 Task: Find a one-way flight from Omaha to Indianapolis for 9 passengers in economy class on August 5th. Use Frontier Airlines, allow 2 carry-on bags, and set a price limit of ₹120,000. Adjust the departure time to between 5:00 AM and 12:00 AM.
Action: Mouse moved to (310, 131)
Screenshot: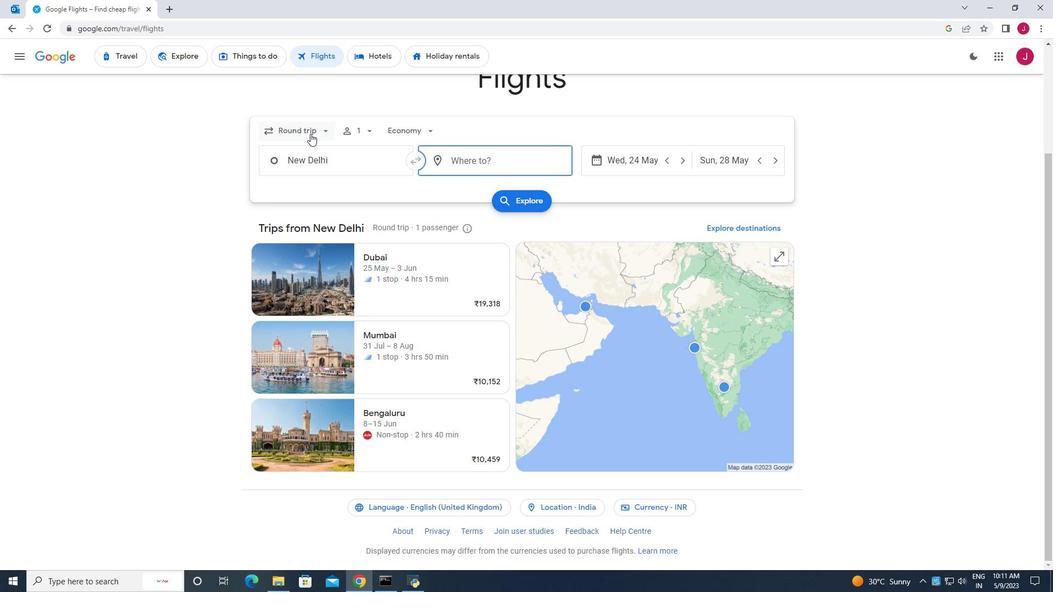 
Action: Mouse pressed left at (310, 131)
Screenshot: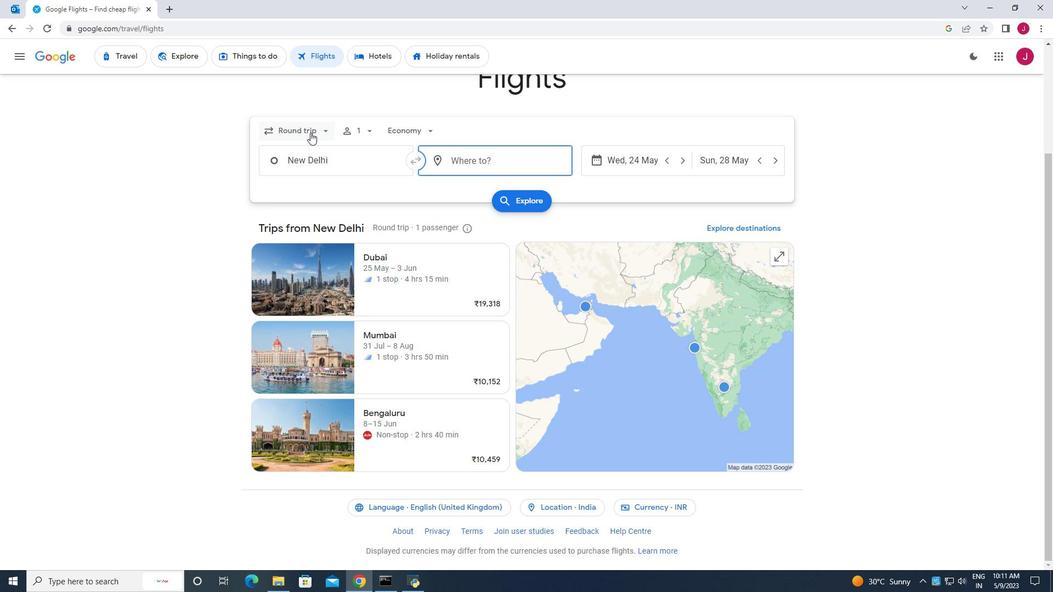 
Action: Mouse moved to (313, 179)
Screenshot: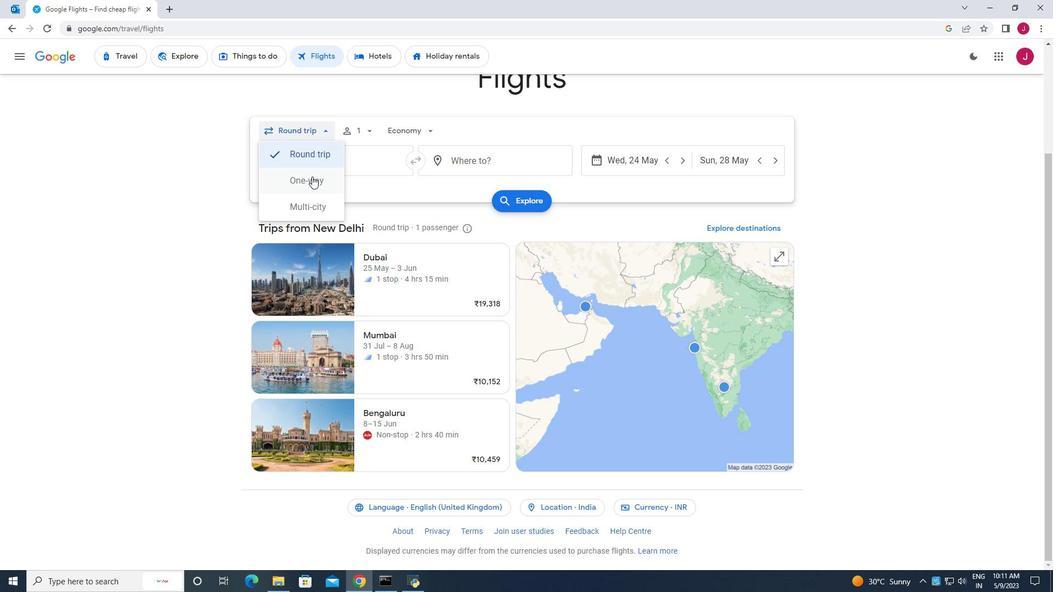 
Action: Mouse pressed left at (313, 179)
Screenshot: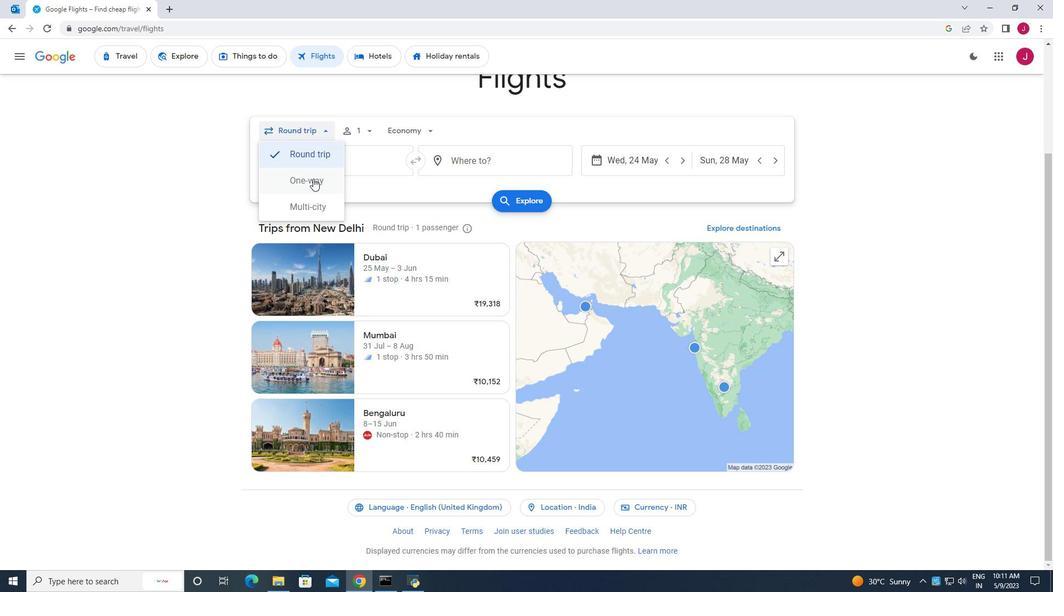
Action: Mouse moved to (362, 132)
Screenshot: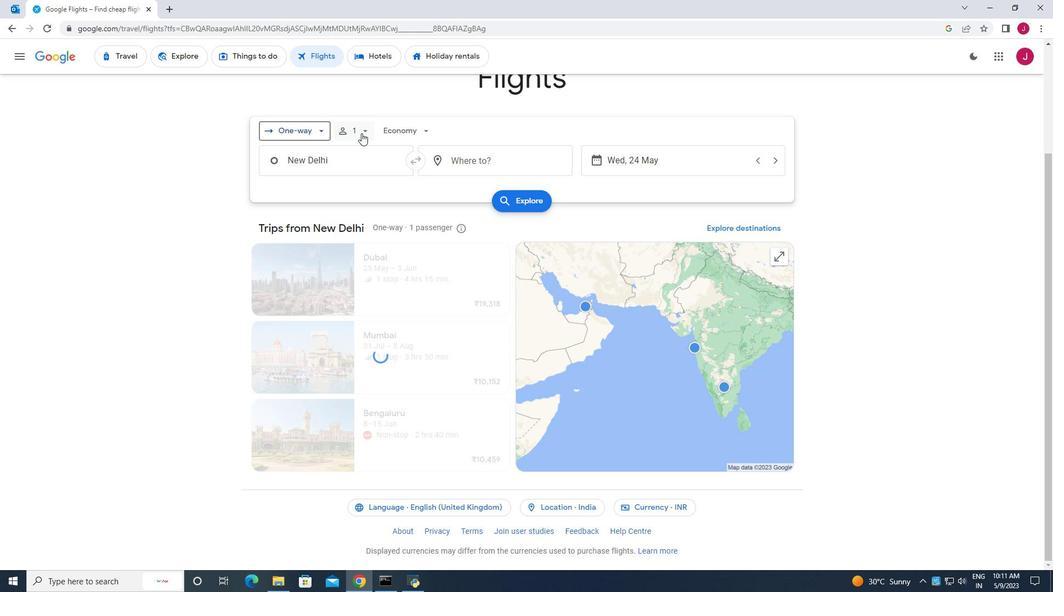 
Action: Mouse pressed left at (362, 132)
Screenshot: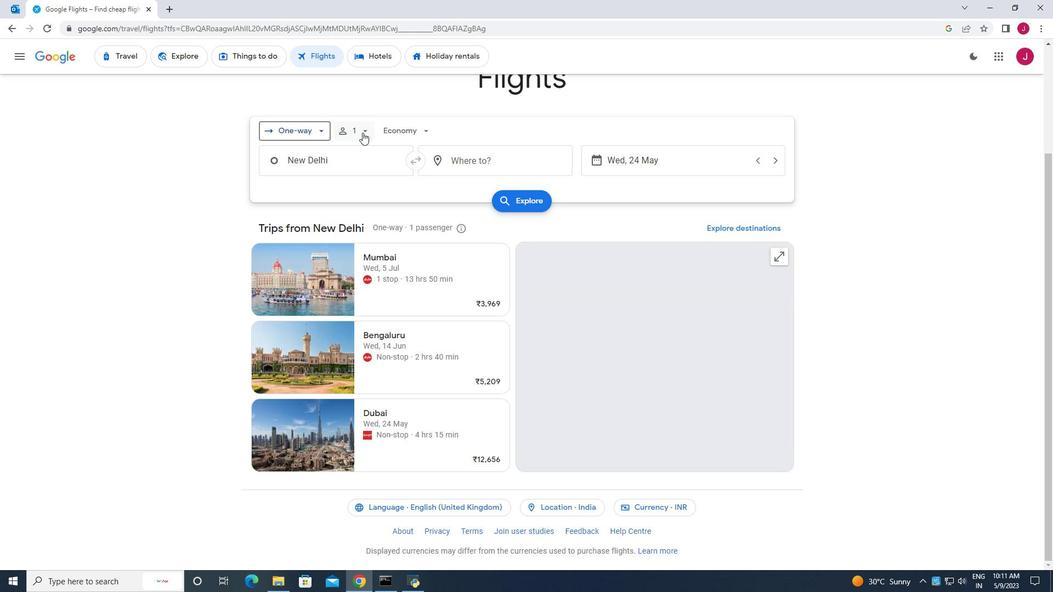 
Action: Mouse moved to (445, 160)
Screenshot: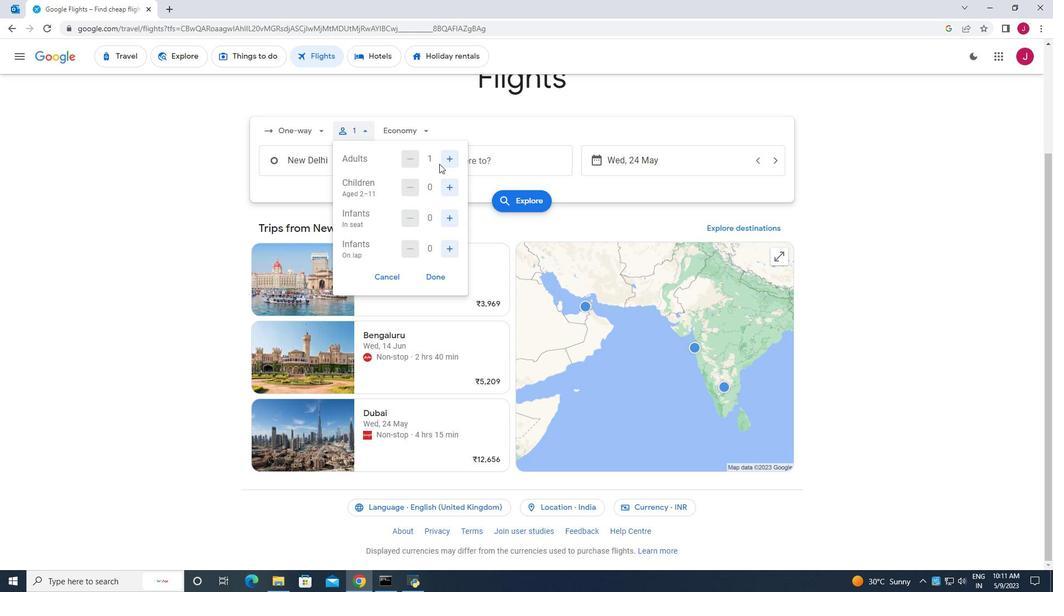 
Action: Mouse pressed left at (445, 160)
Screenshot: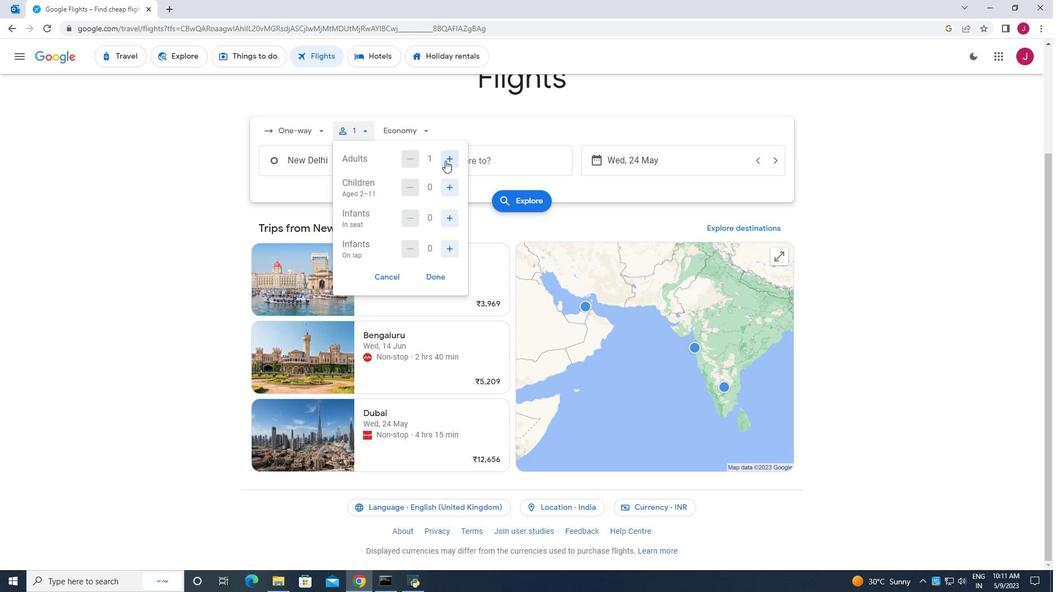 
Action: Mouse moved to (445, 160)
Screenshot: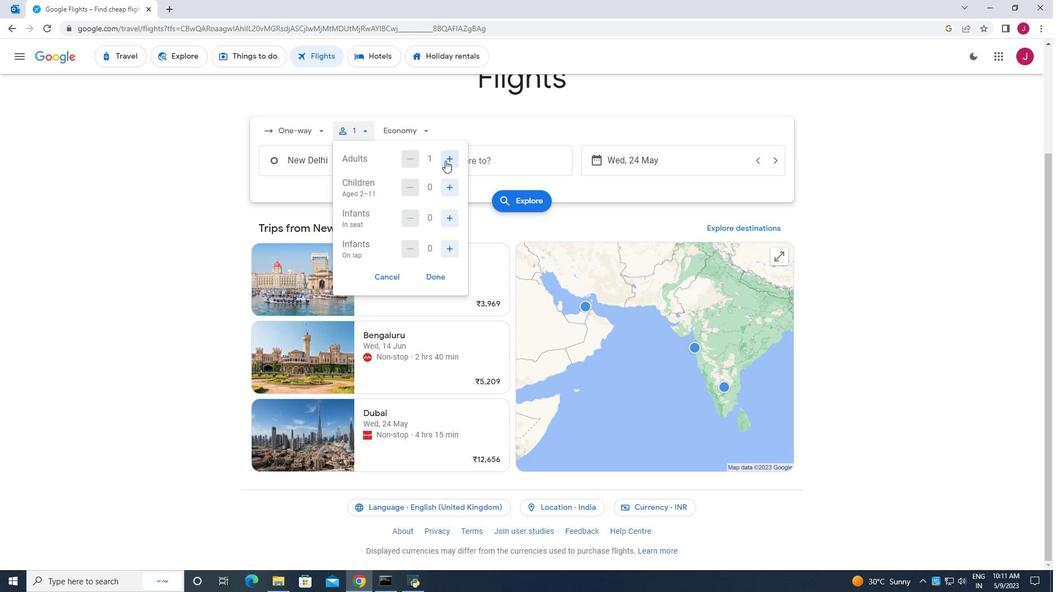 
Action: Mouse pressed left at (445, 160)
Screenshot: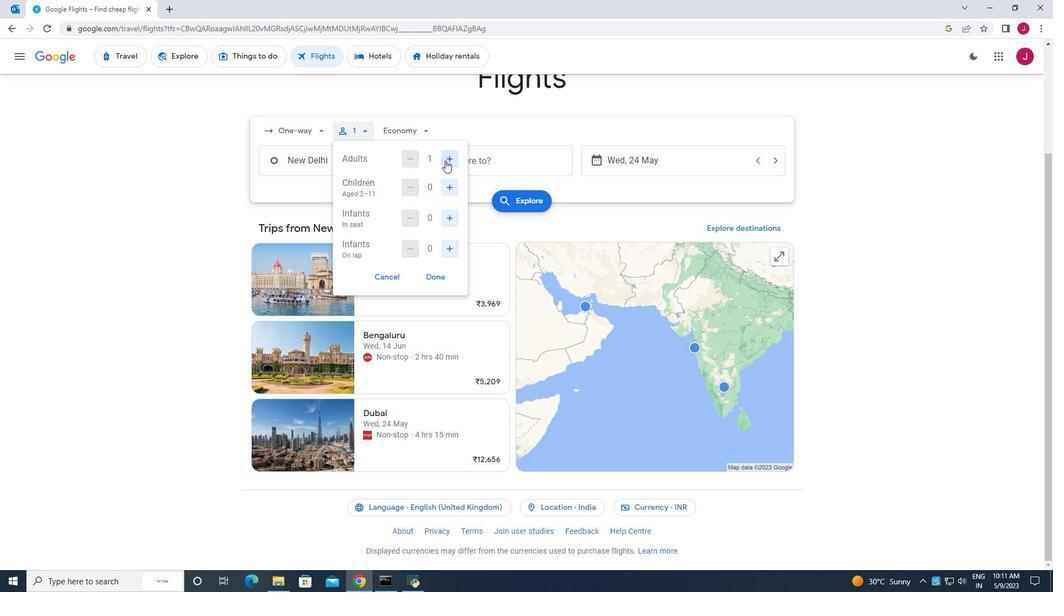 
Action: Mouse pressed left at (445, 160)
Screenshot: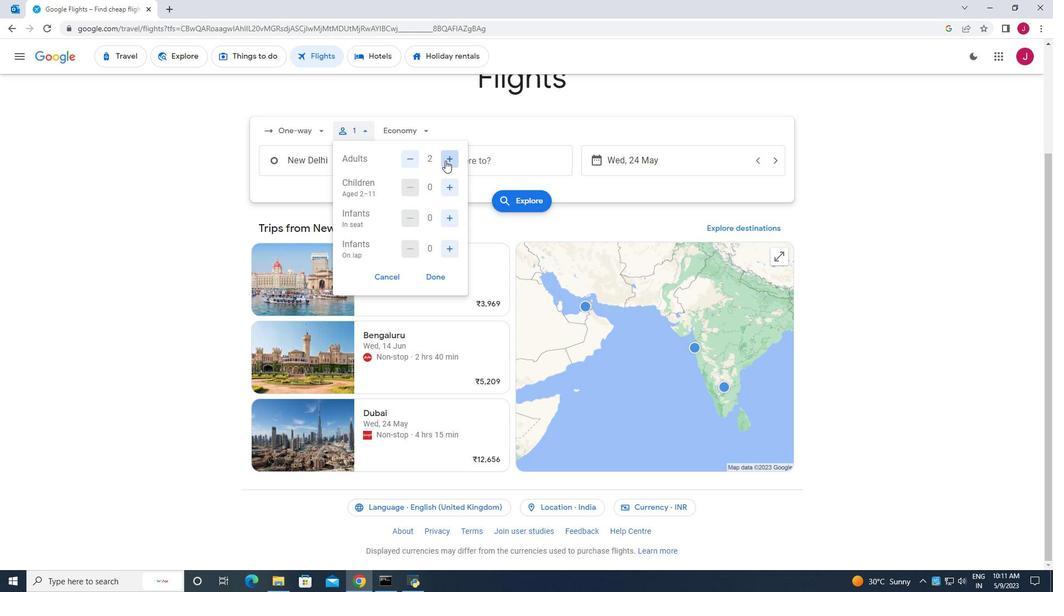 
Action: Mouse pressed left at (445, 160)
Screenshot: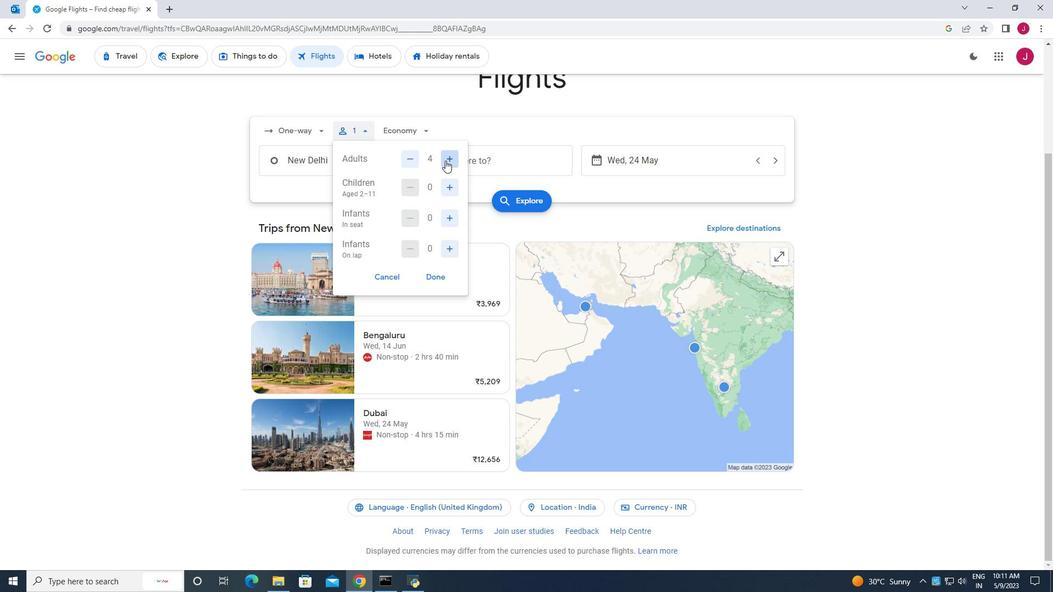 
Action: Mouse moved to (450, 188)
Screenshot: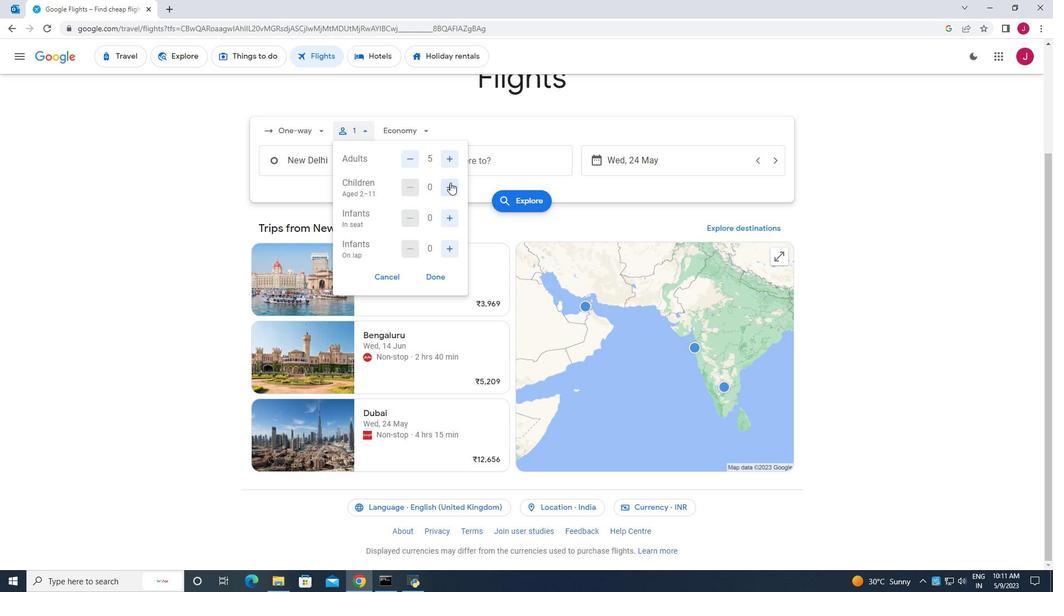 
Action: Mouse pressed left at (450, 188)
Screenshot: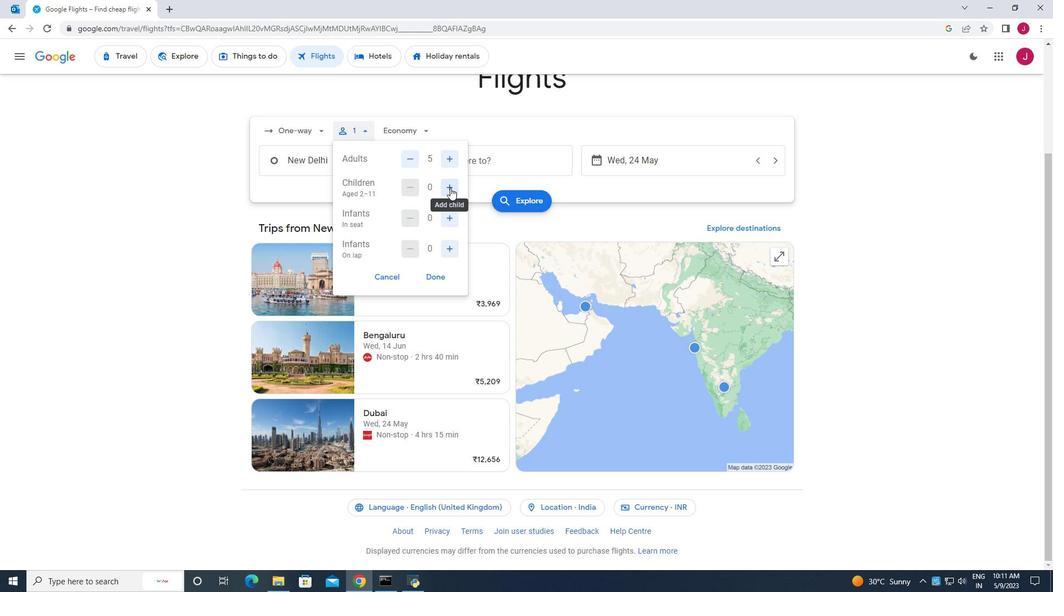 
Action: Mouse pressed left at (450, 188)
Screenshot: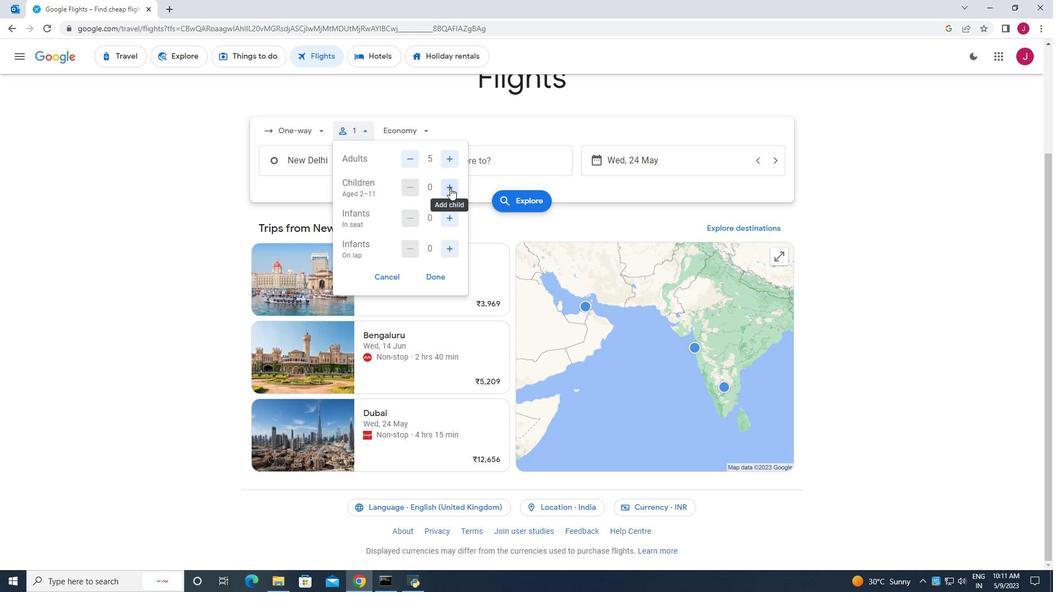
Action: Mouse moved to (447, 215)
Screenshot: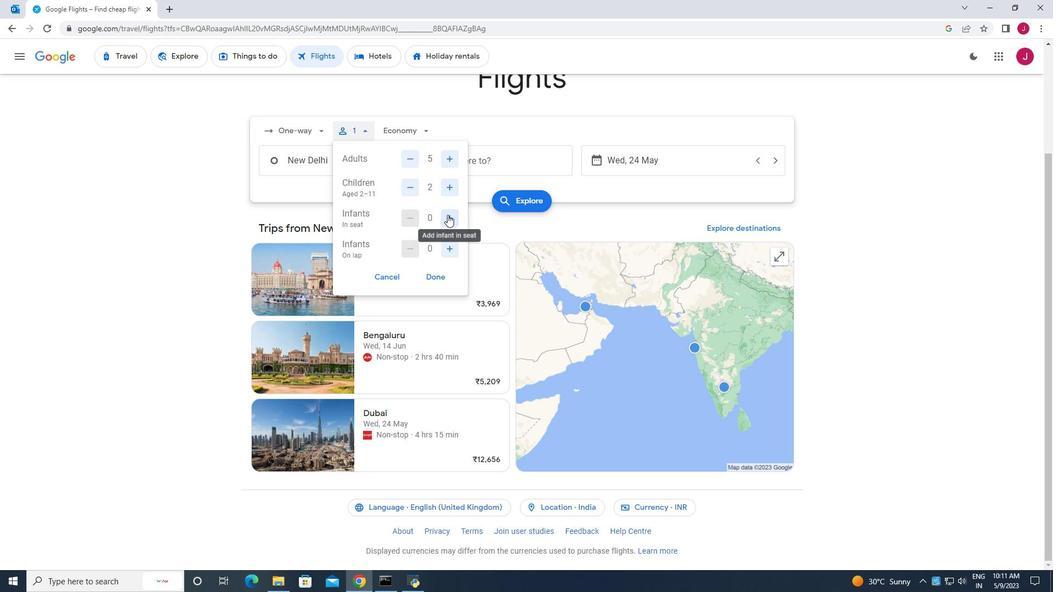 
Action: Mouse pressed left at (447, 215)
Screenshot: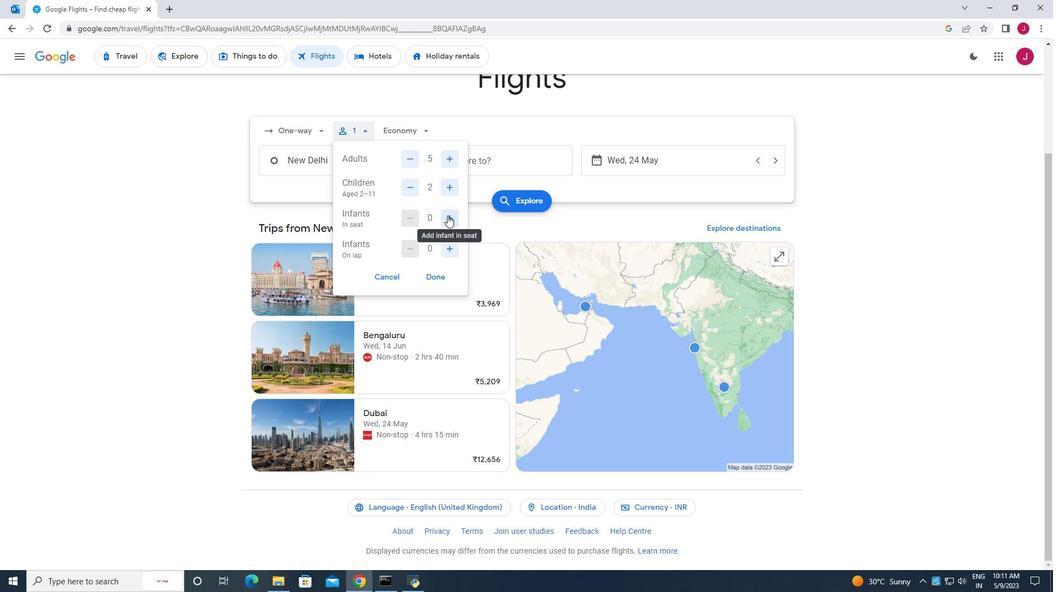 
Action: Mouse moved to (449, 245)
Screenshot: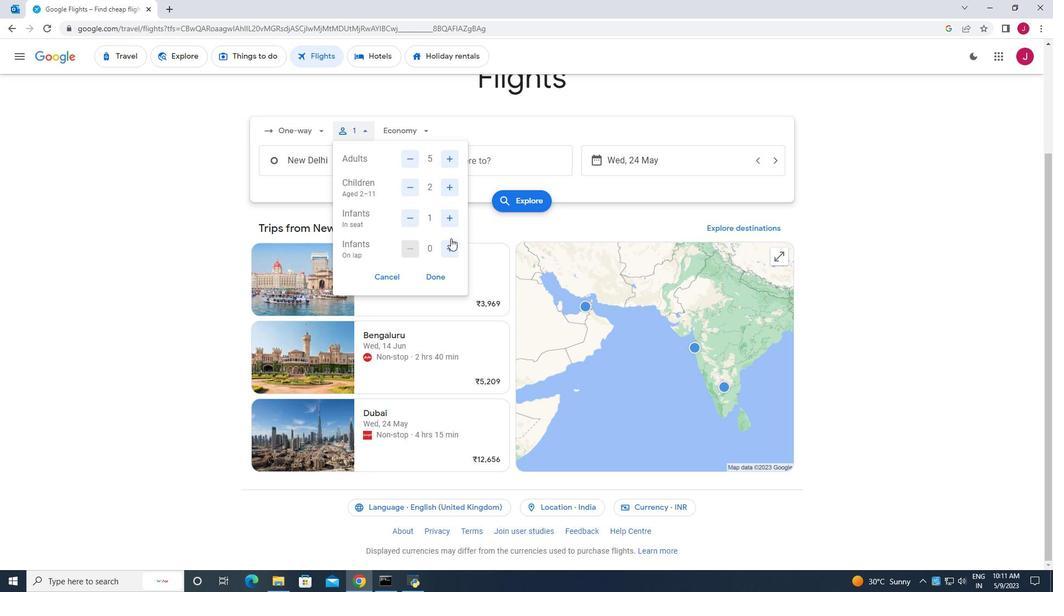
Action: Mouse pressed left at (449, 245)
Screenshot: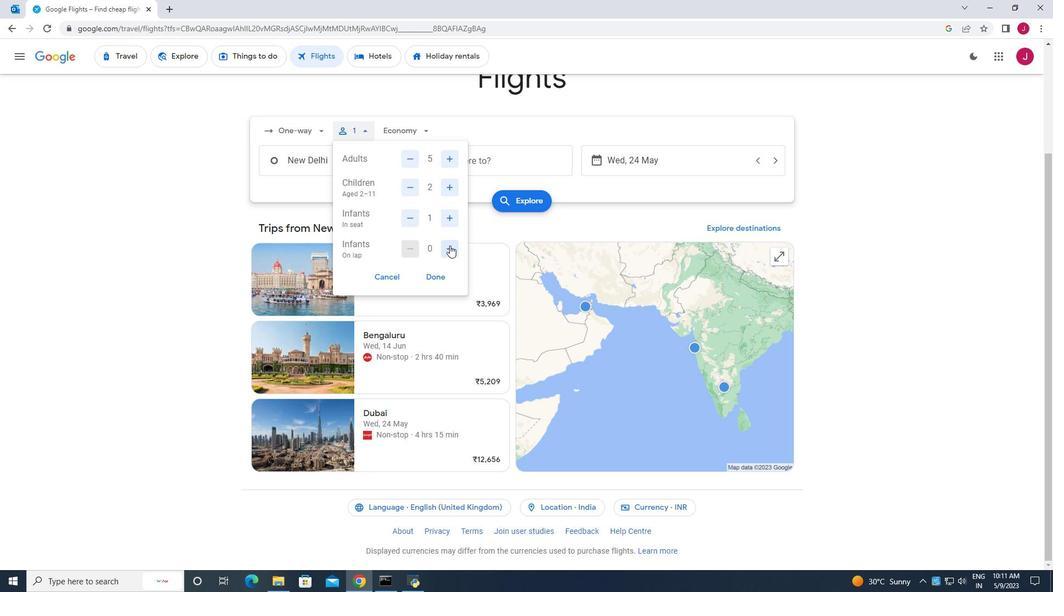 
Action: Mouse moved to (449, 245)
Screenshot: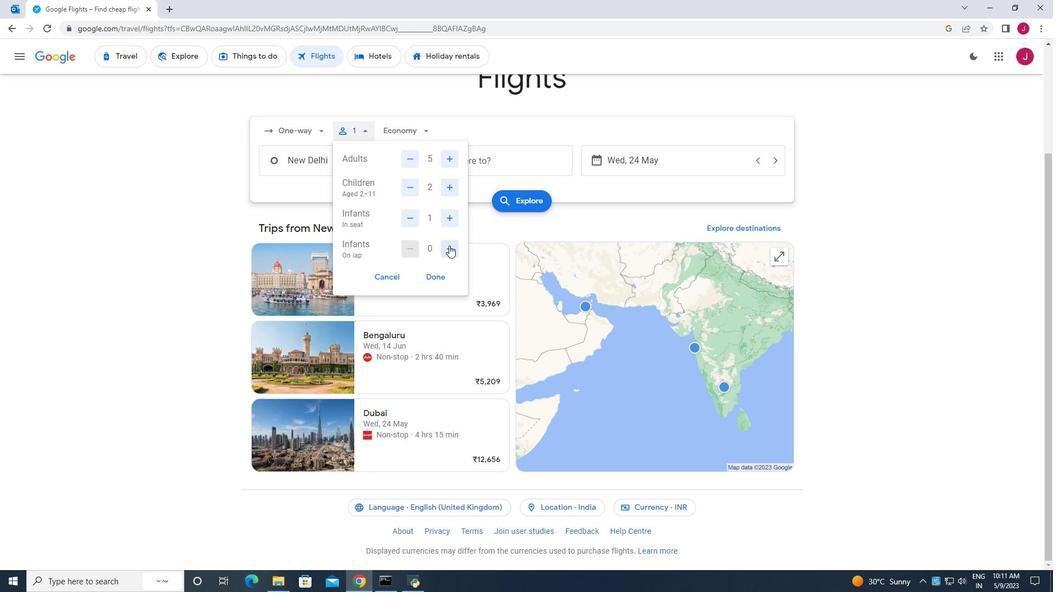 
Action: Mouse pressed left at (449, 245)
Screenshot: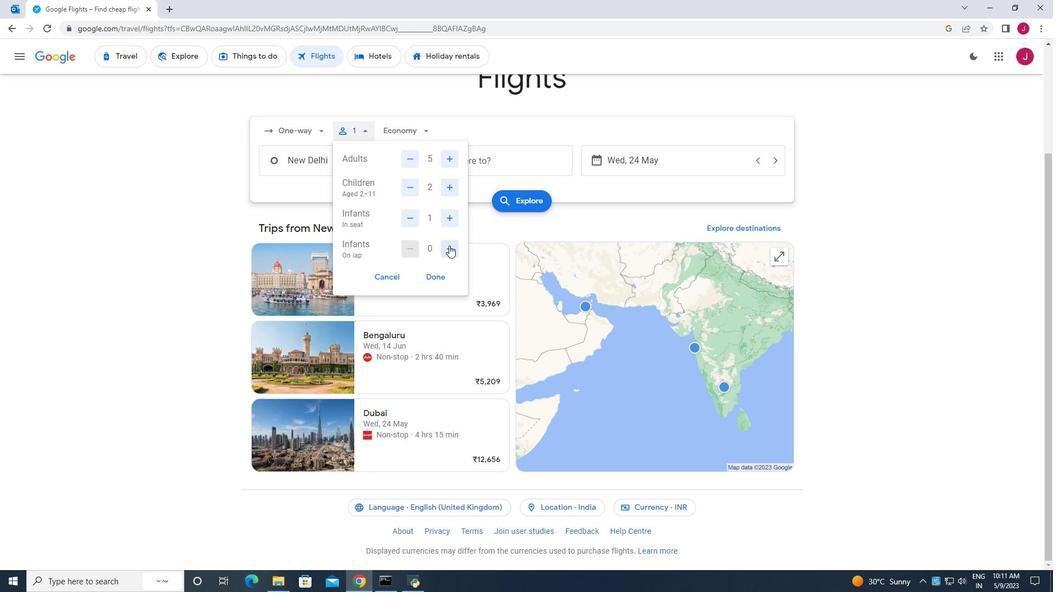 
Action: Mouse moved to (413, 247)
Screenshot: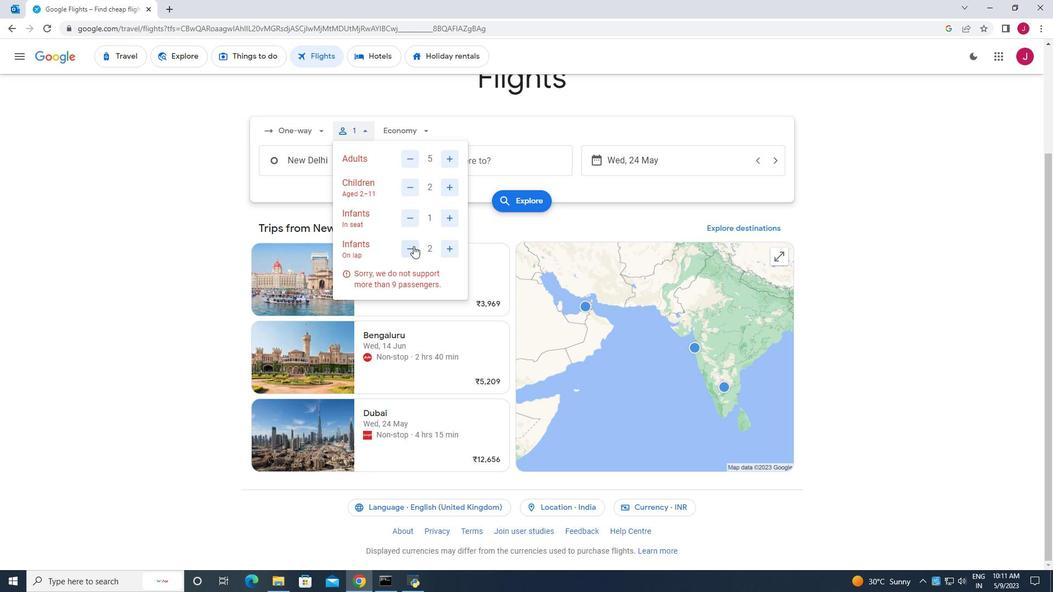 
Action: Mouse pressed left at (413, 247)
Screenshot: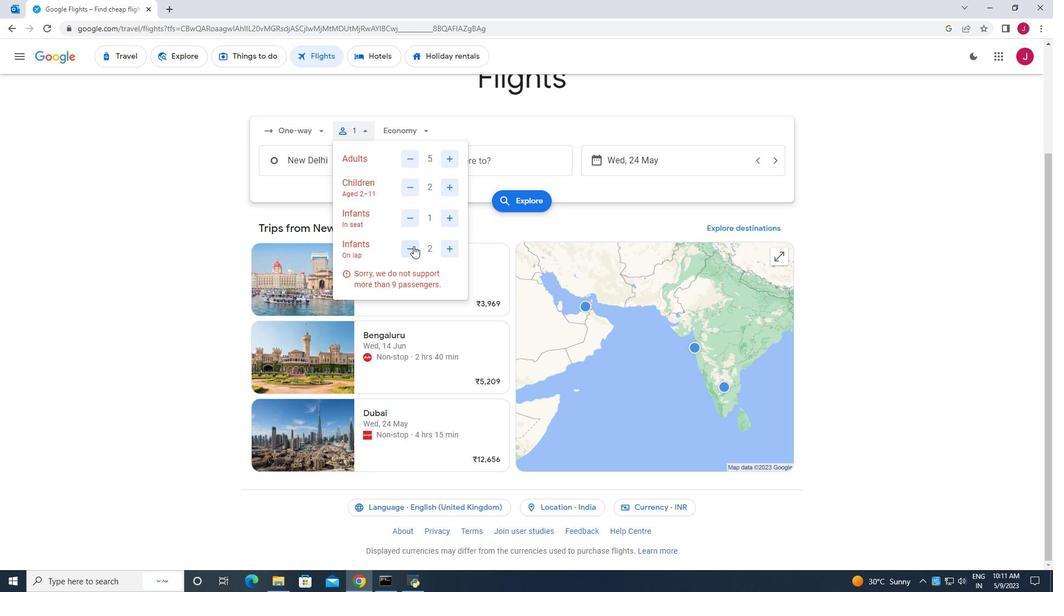 
Action: Mouse moved to (431, 275)
Screenshot: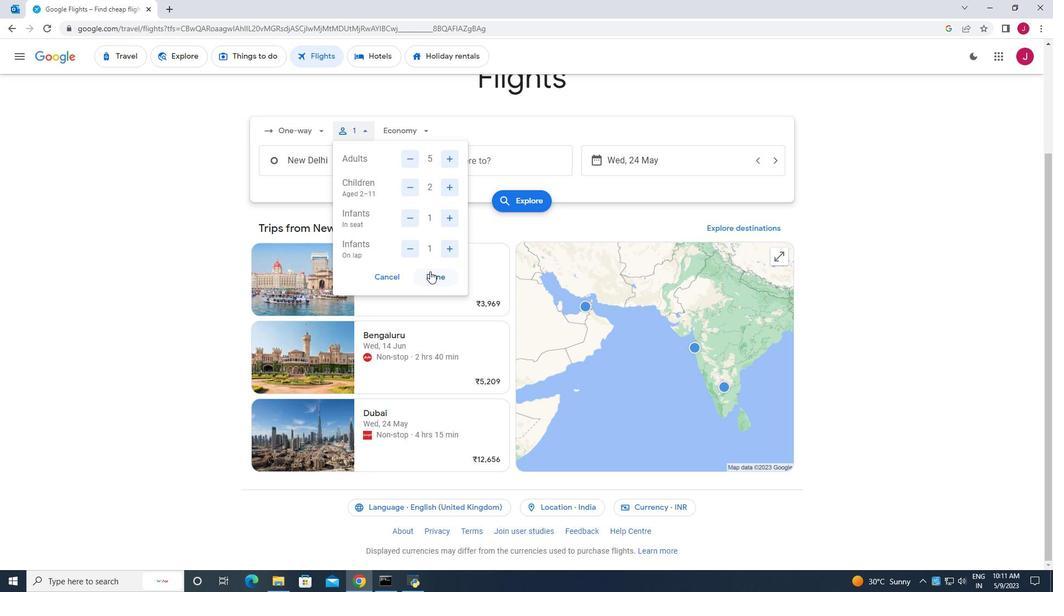 
Action: Mouse pressed left at (431, 275)
Screenshot: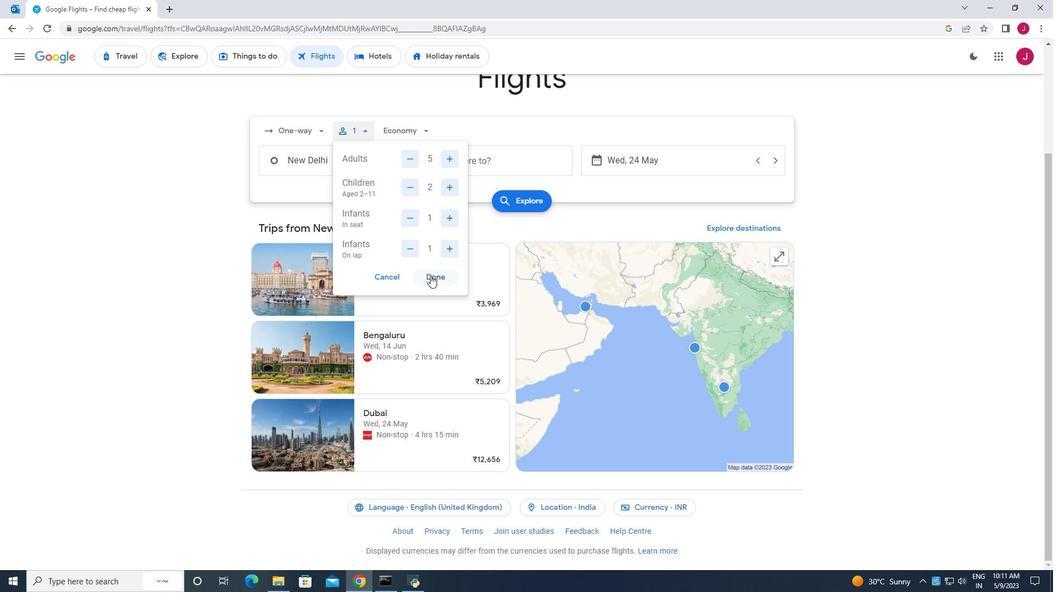 
Action: Mouse moved to (413, 127)
Screenshot: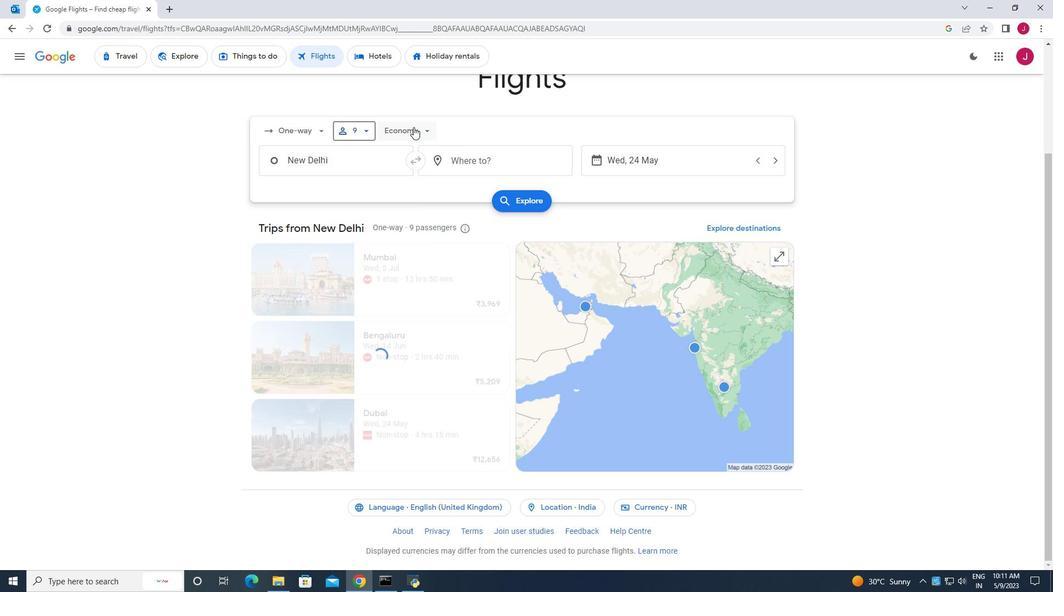 
Action: Mouse pressed left at (413, 127)
Screenshot: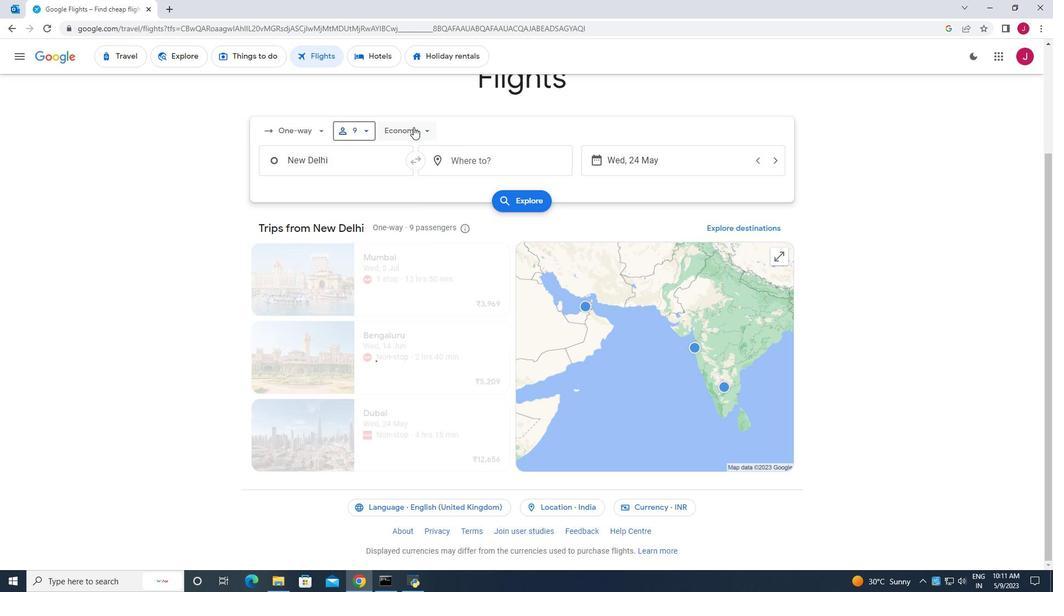 
Action: Mouse moved to (431, 153)
Screenshot: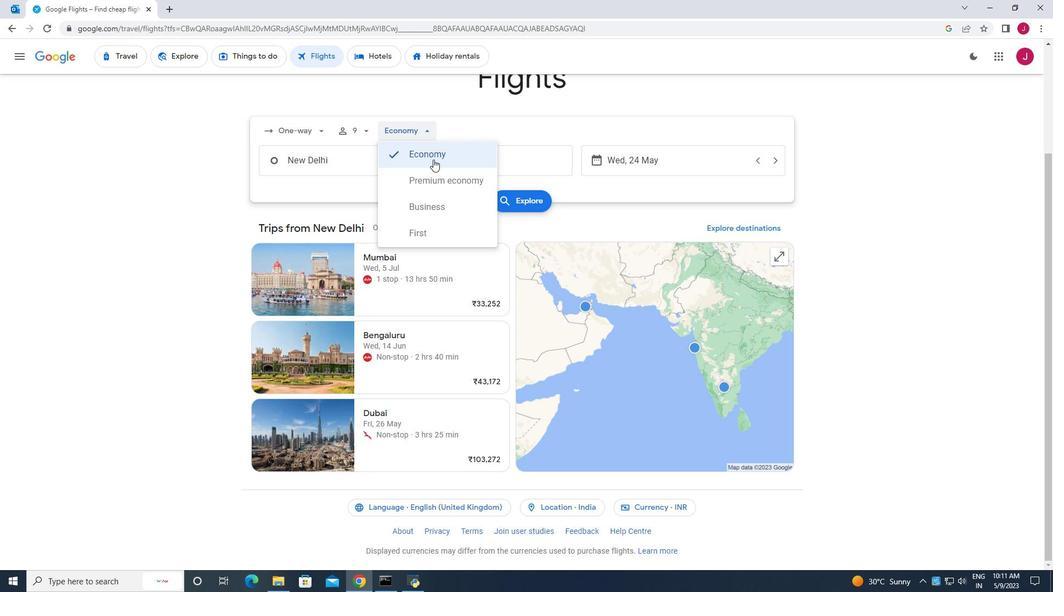 
Action: Mouse pressed left at (431, 153)
Screenshot: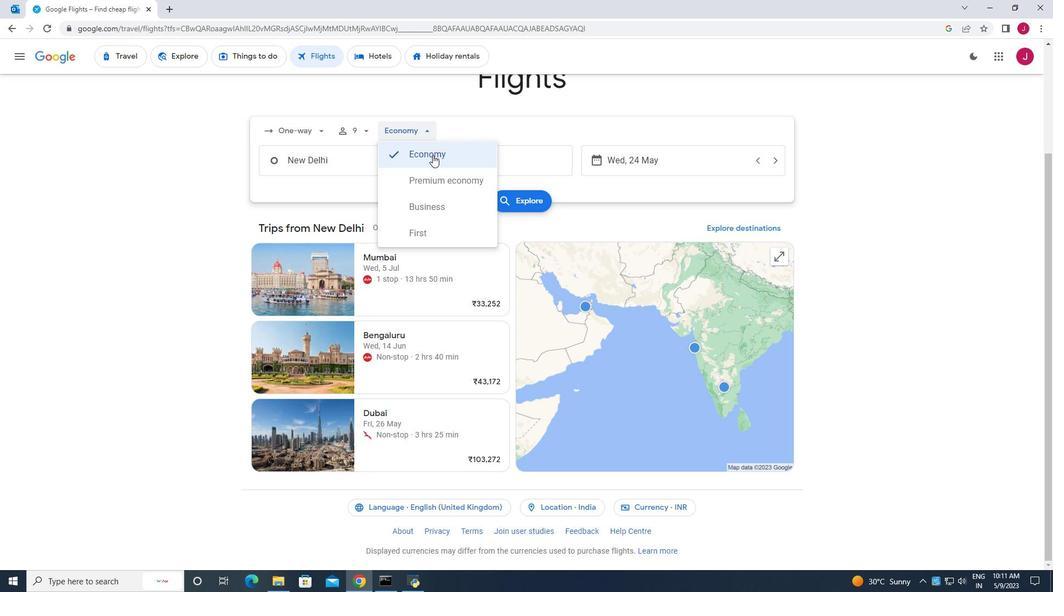 
Action: Mouse moved to (369, 166)
Screenshot: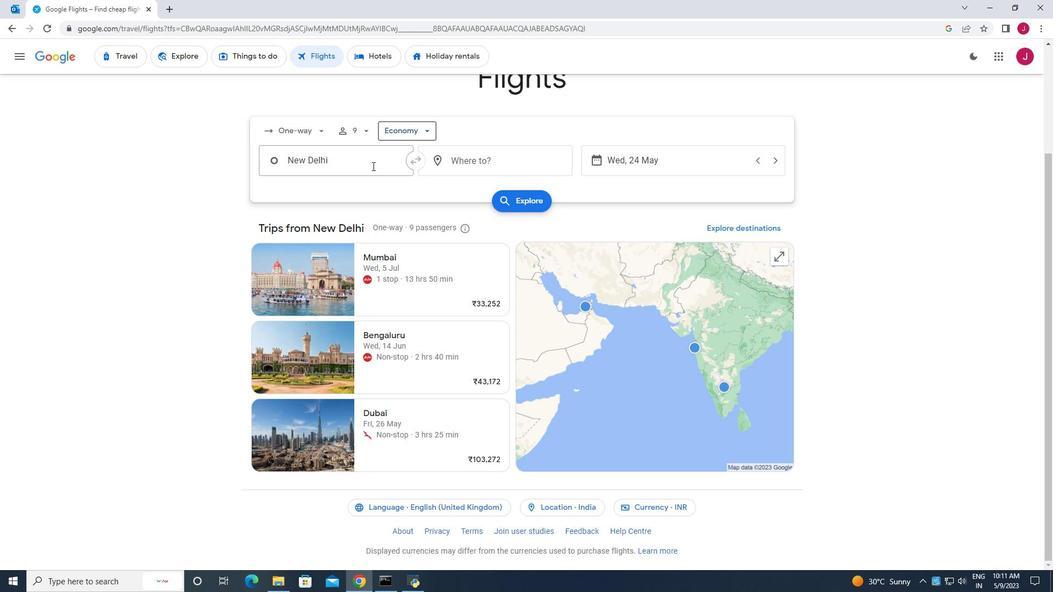 
Action: Mouse pressed left at (369, 166)
Screenshot: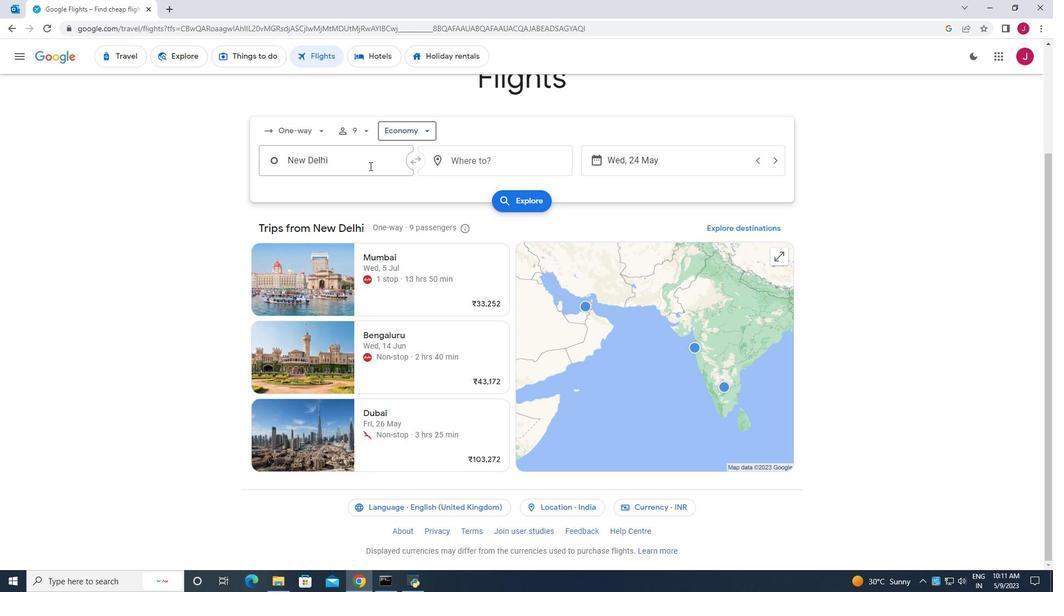 
Action: Key pressed omaha
Screenshot: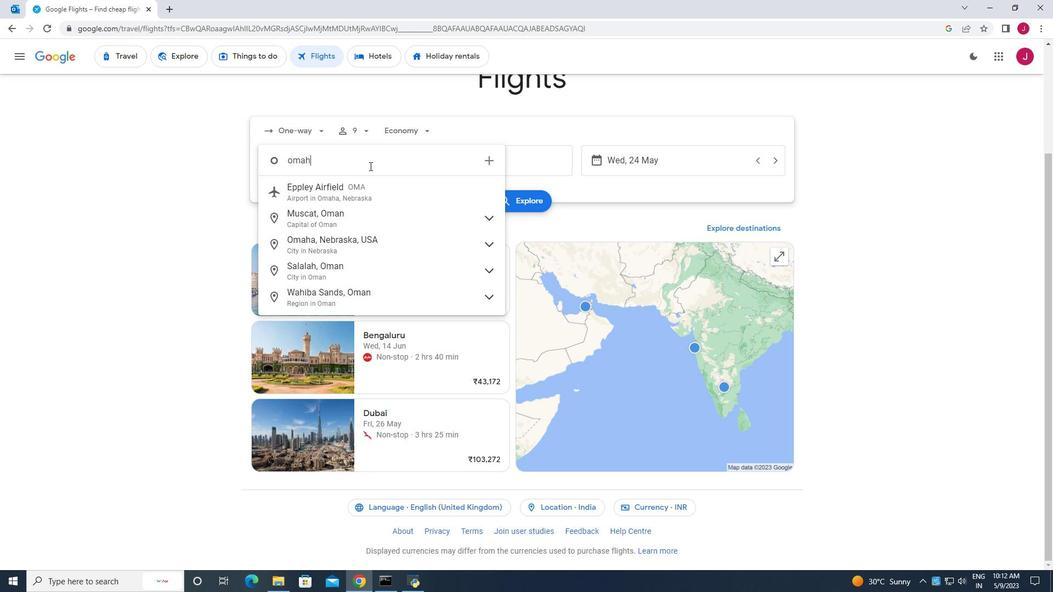 
Action: Mouse moved to (357, 217)
Screenshot: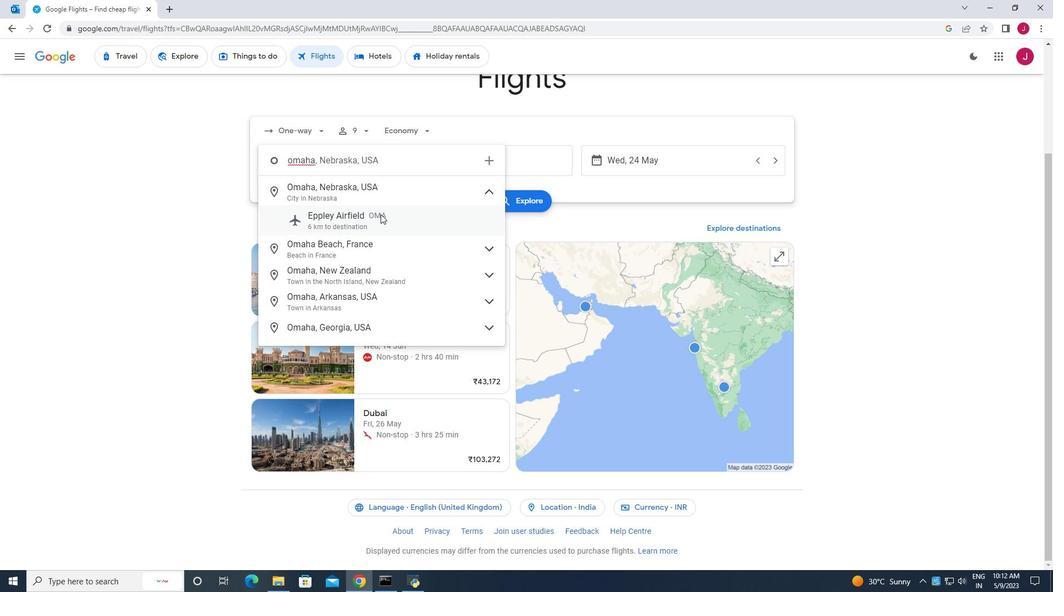 
Action: Mouse pressed left at (357, 217)
Screenshot: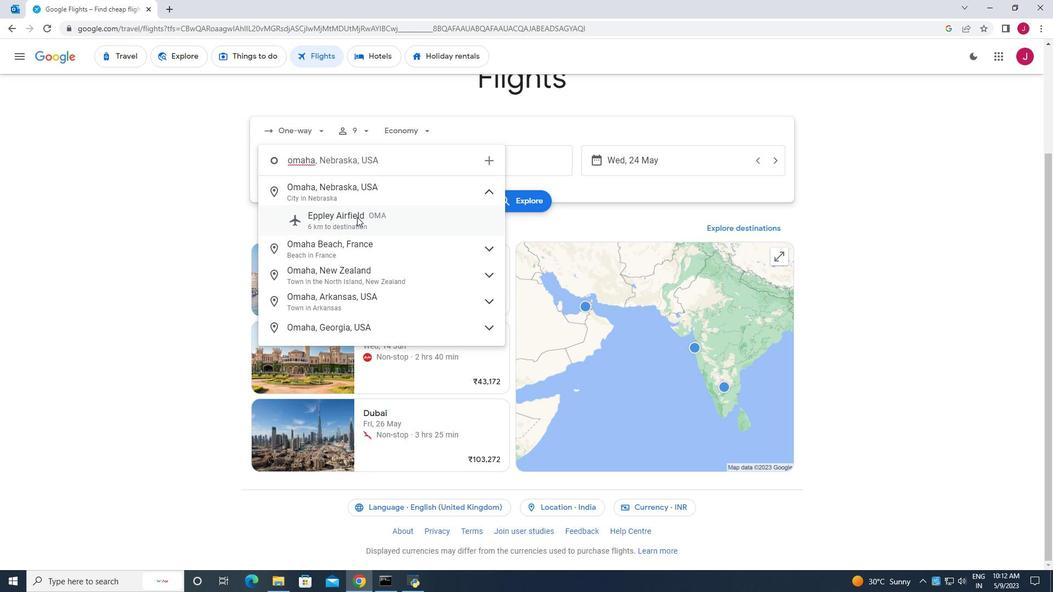 
Action: Mouse moved to (474, 161)
Screenshot: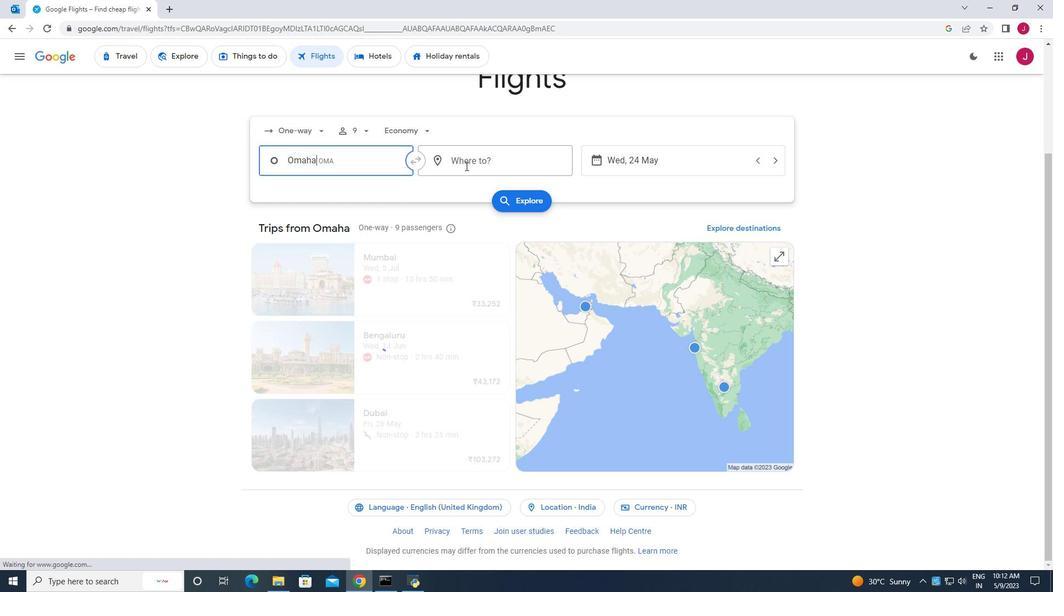 
Action: Mouse pressed left at (474, 161)
Screenshot: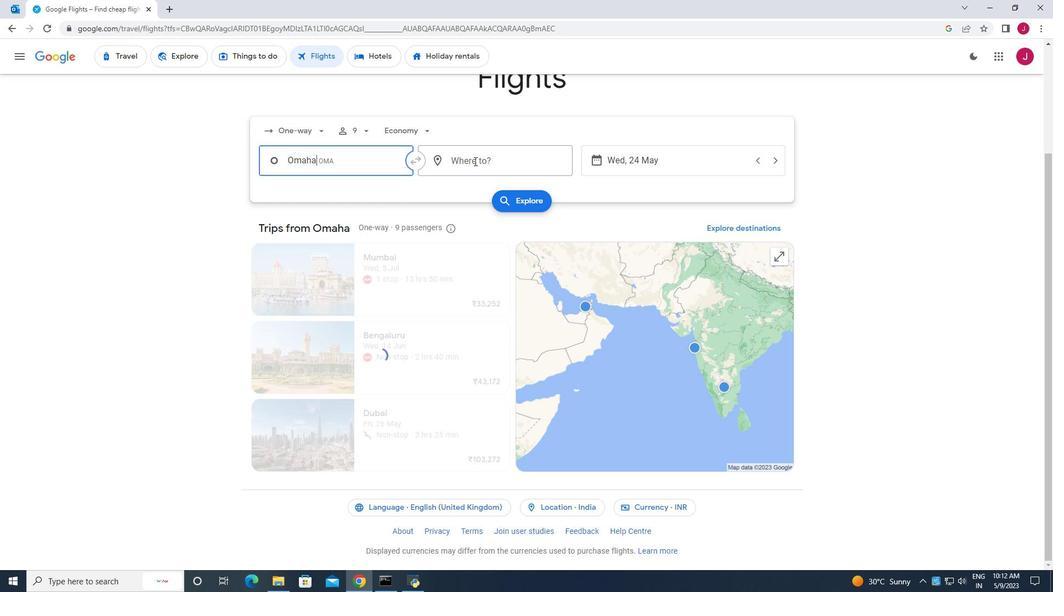 
Action: Mouse moved to (471, 161)
Screenshot: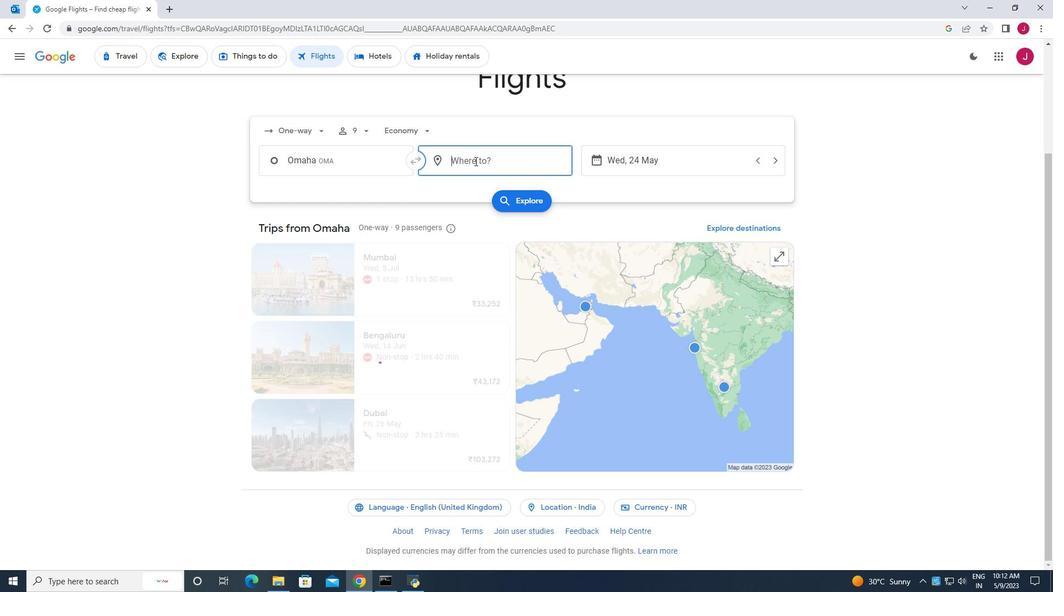 
Action: Key pressed indianapo
Screenshot: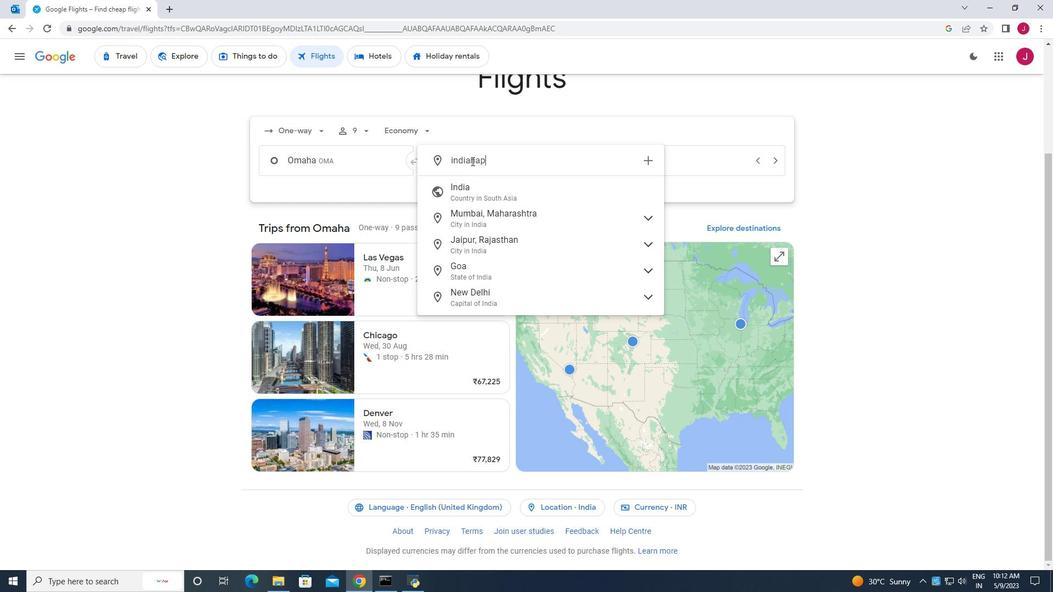 
Action: Mouse moved to (488, 189)
Screenshot: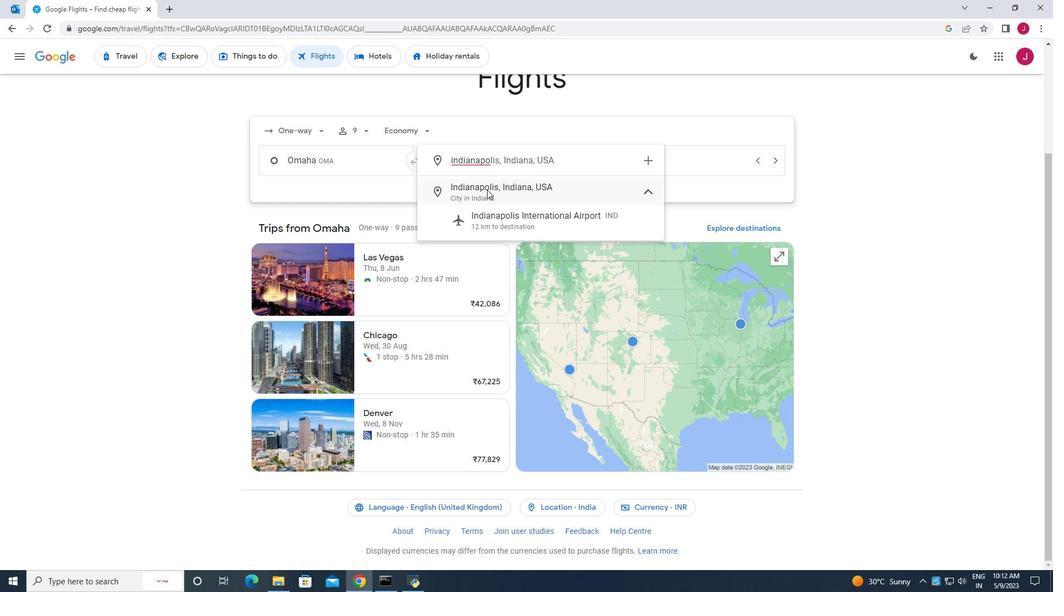 
Action: Mouse pressed left at (488, 189)
Screenshot: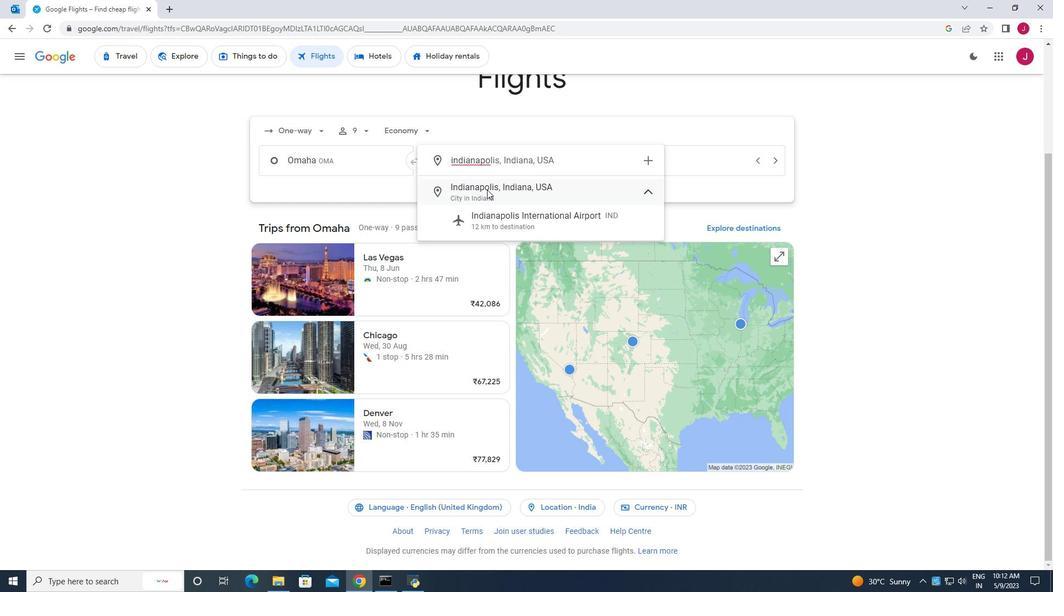 
Action: Mouse moved to (651, 160)
Screenshot: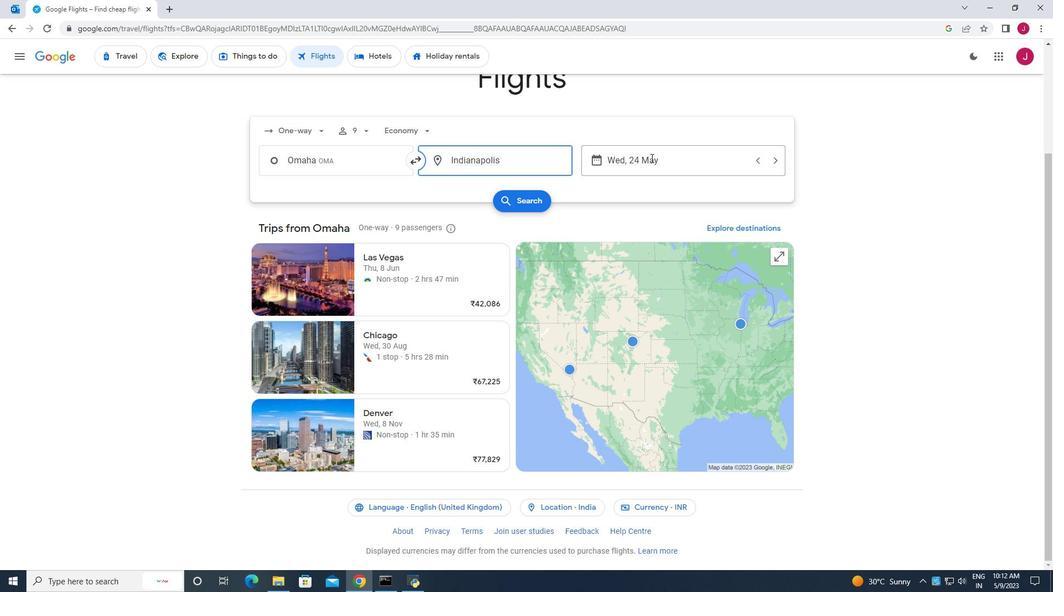 
Action: Mouse pressed left at (651, 160)
Screenshot: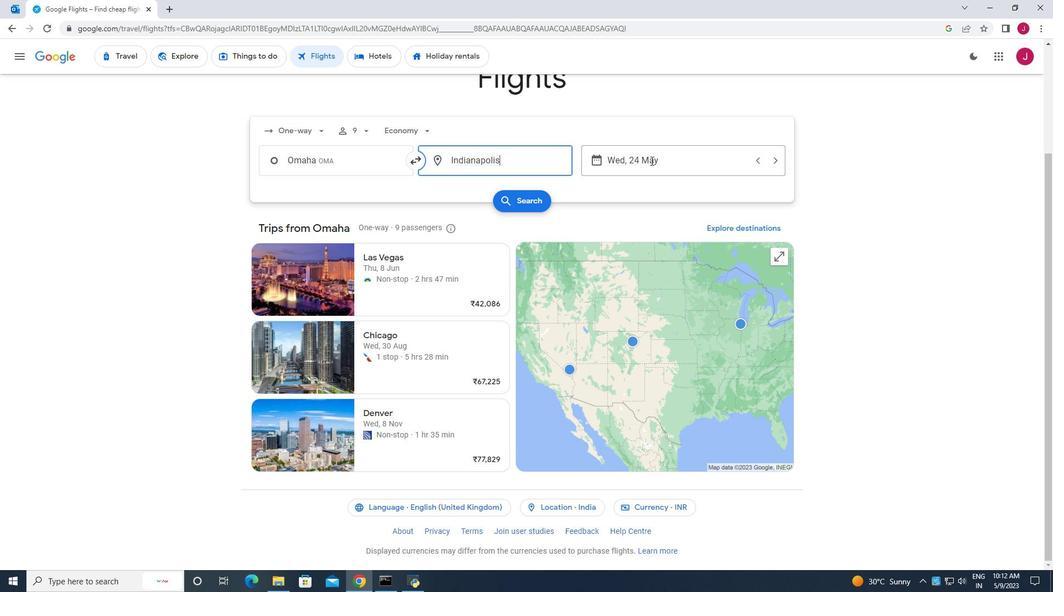 
Action: Mouse moved to (797, 304)
Screenshot: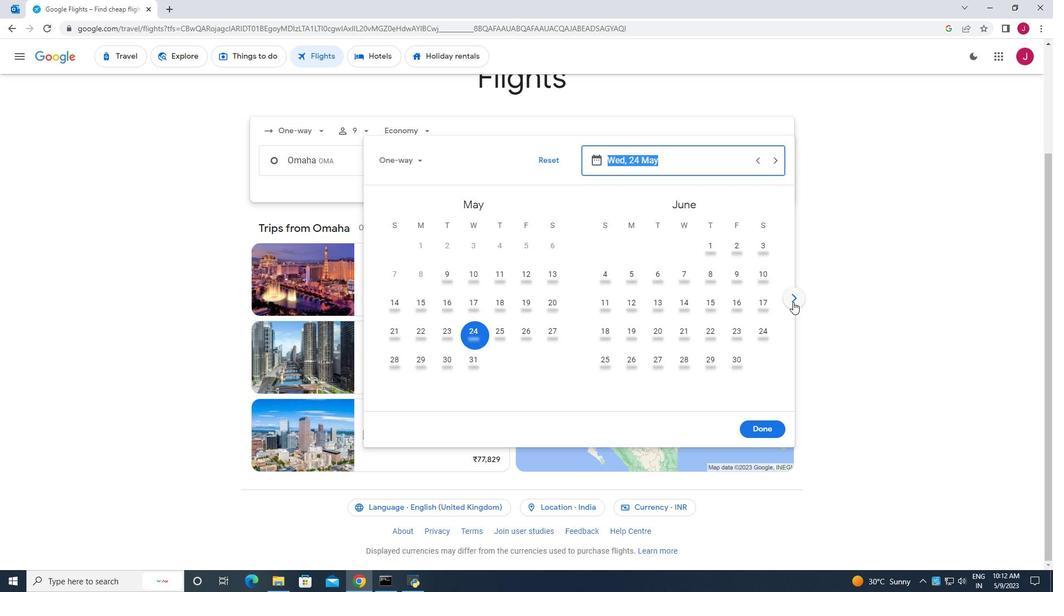 
Action: Mouse pressed left at (797, 304)
Screenshot: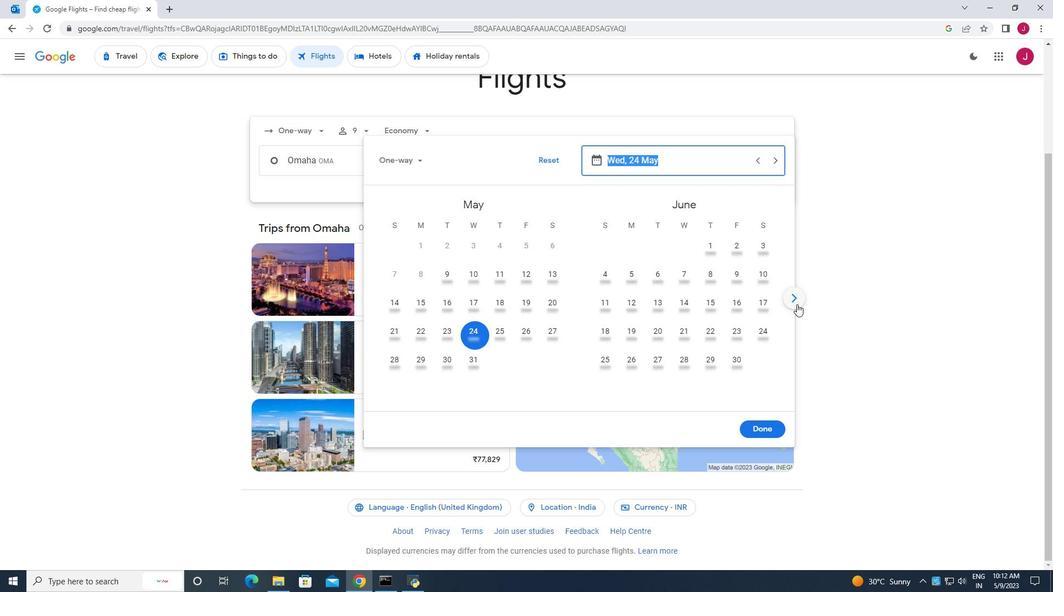 
Action: Mouse pressed left at (797, 304)
Screenshot: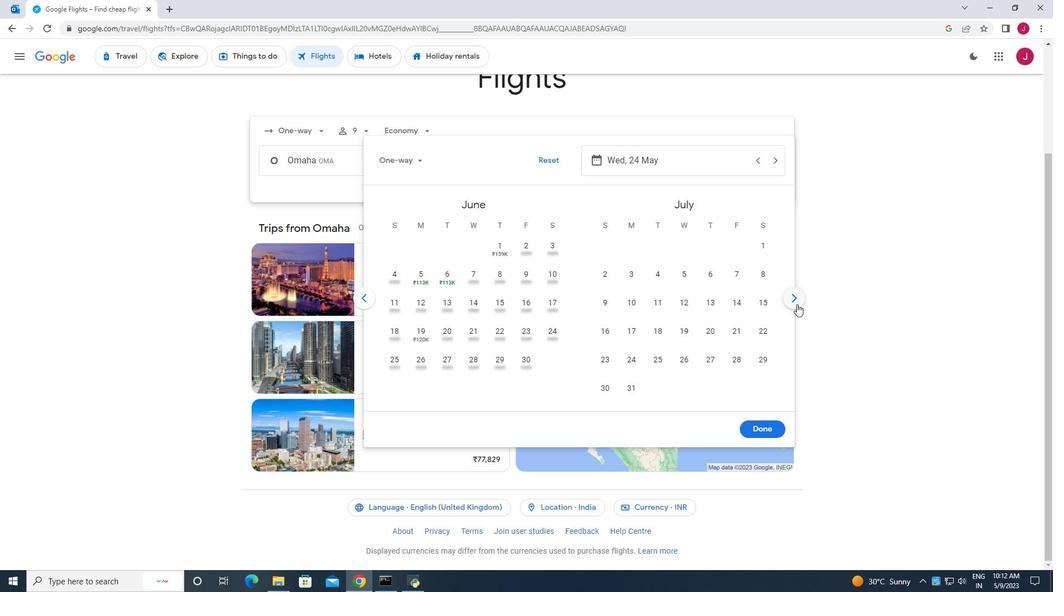 
Action: Mouse pressed left at (797, 304)
Screenshot: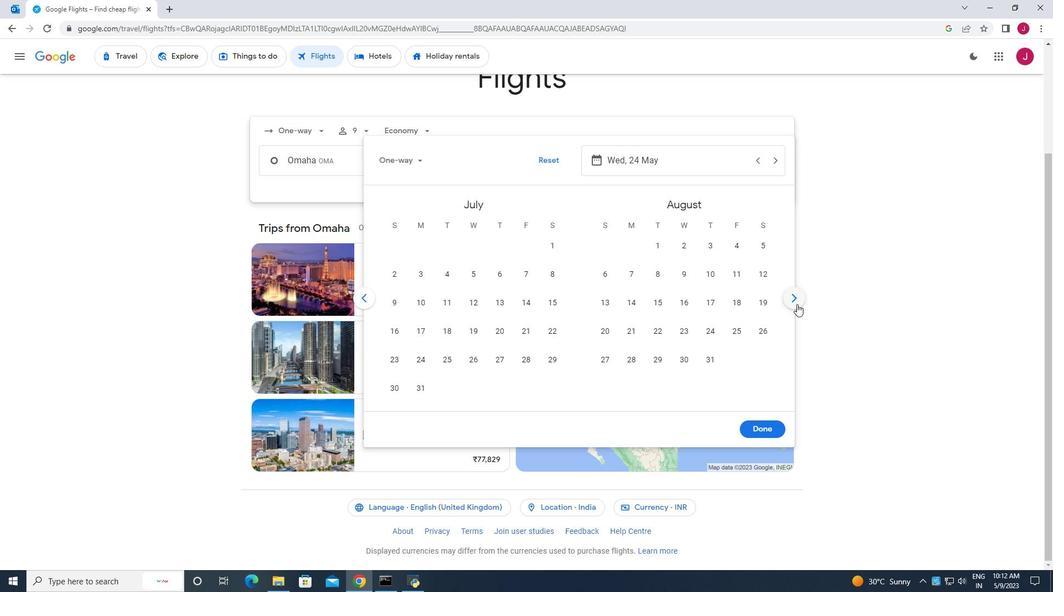 
Action: Mouse moved to (549, 246)
Screenshot: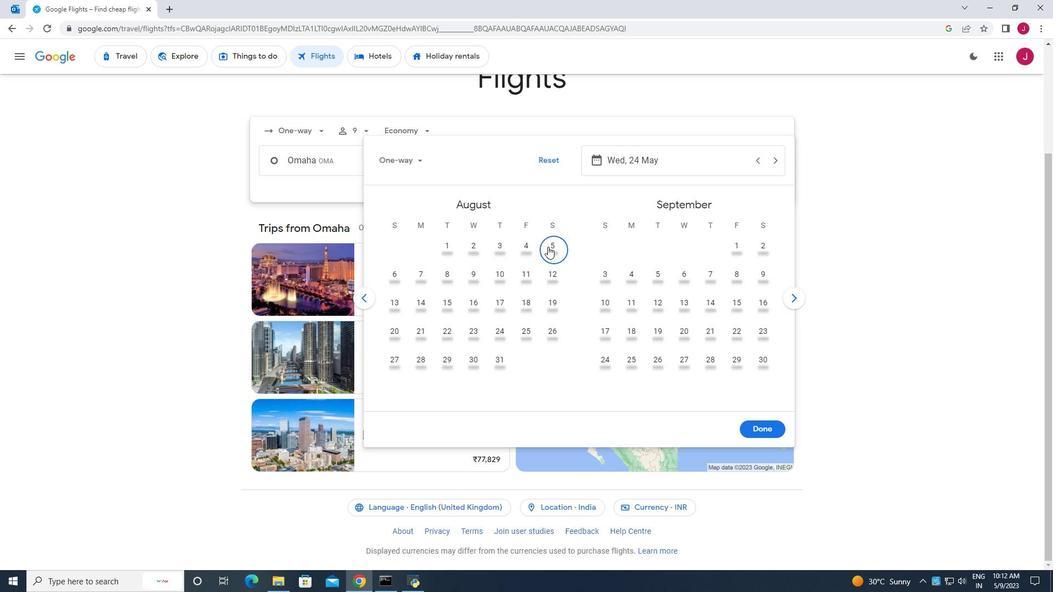 
Action: Mouse pressed left at (549, 246)
Screenshot: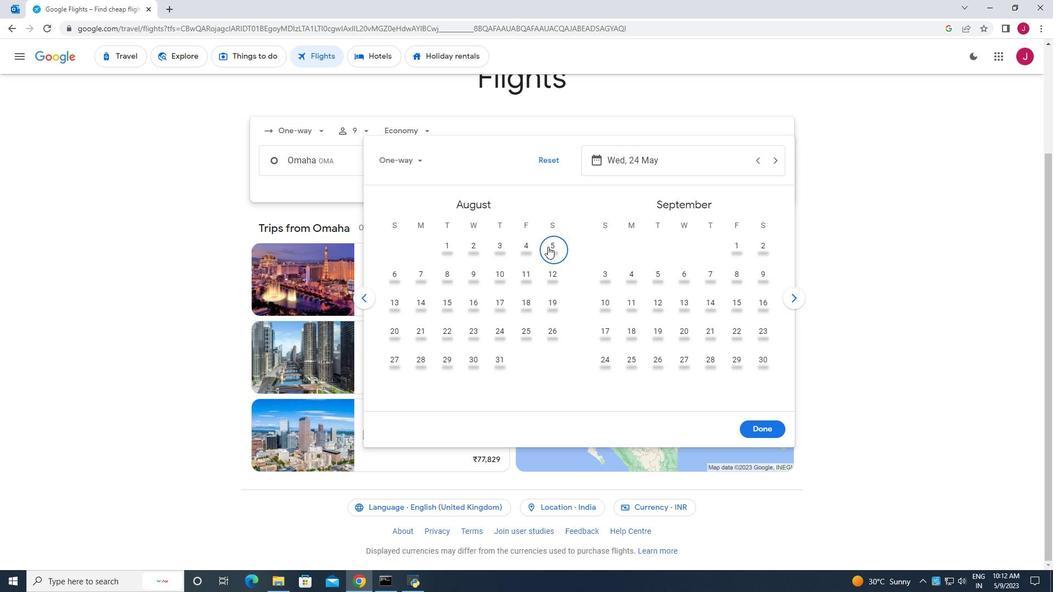 
Action: Mouse moved to (757, 431)
Screenshot: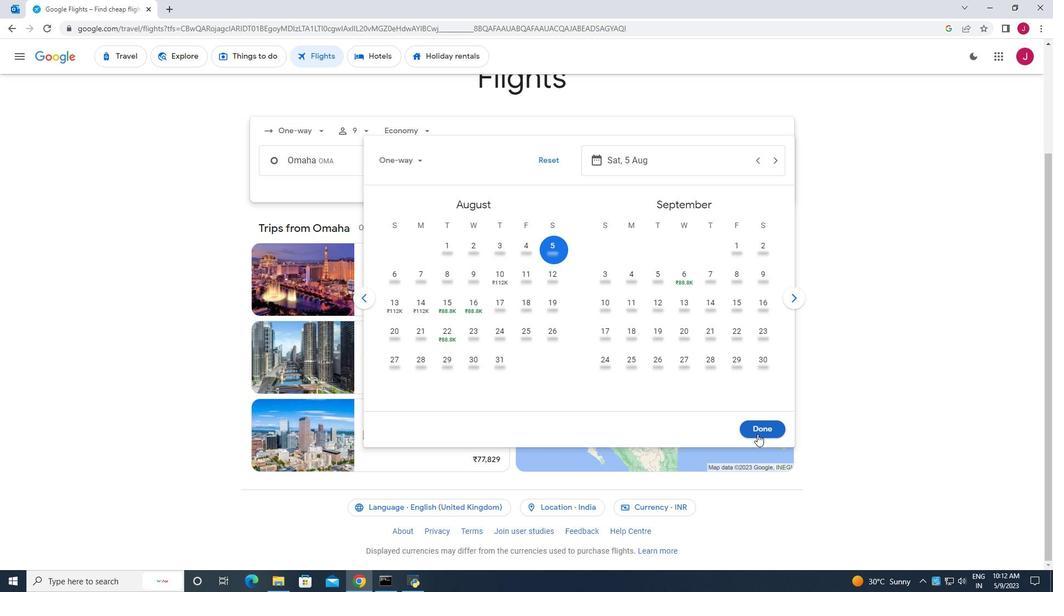 
Action: Mouse pressed left at (757, 431)
Screenshot: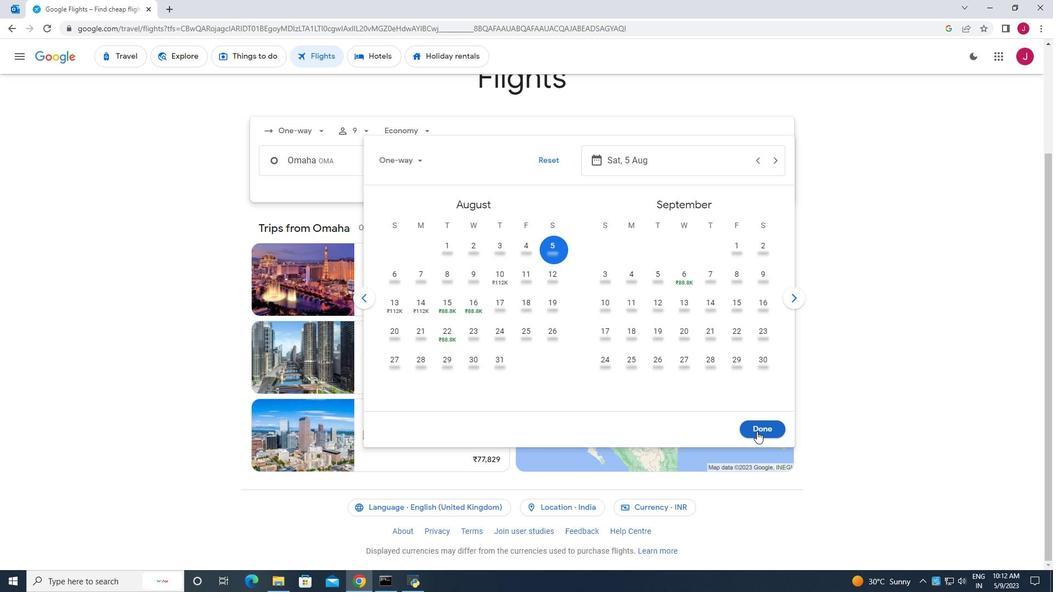 
Action: Mouse moved to (526, 200)
Screenshot: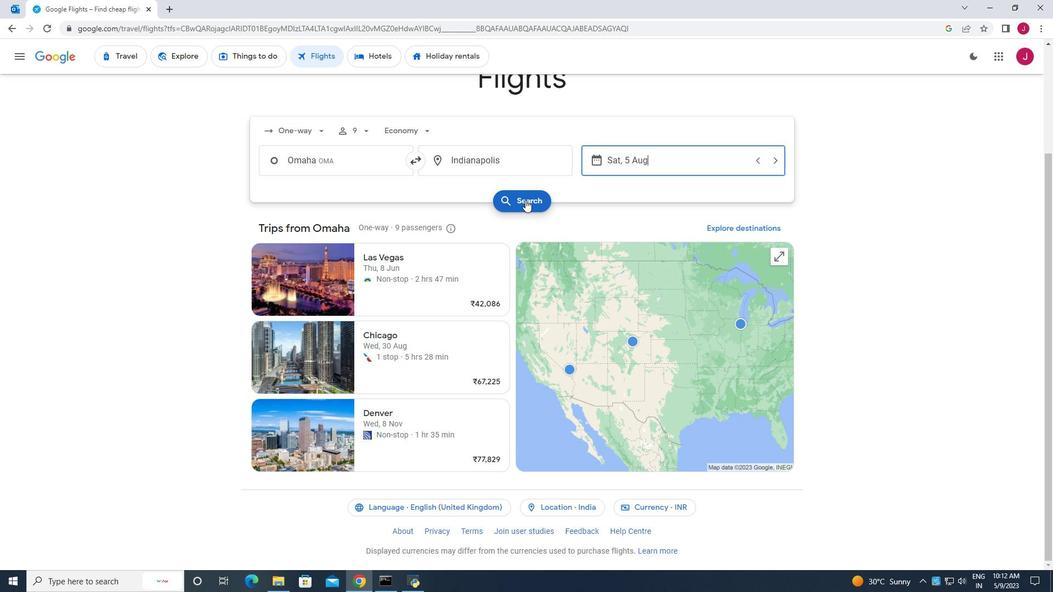 
Action: Mouse pressed left at (526, 200)
Screenshot: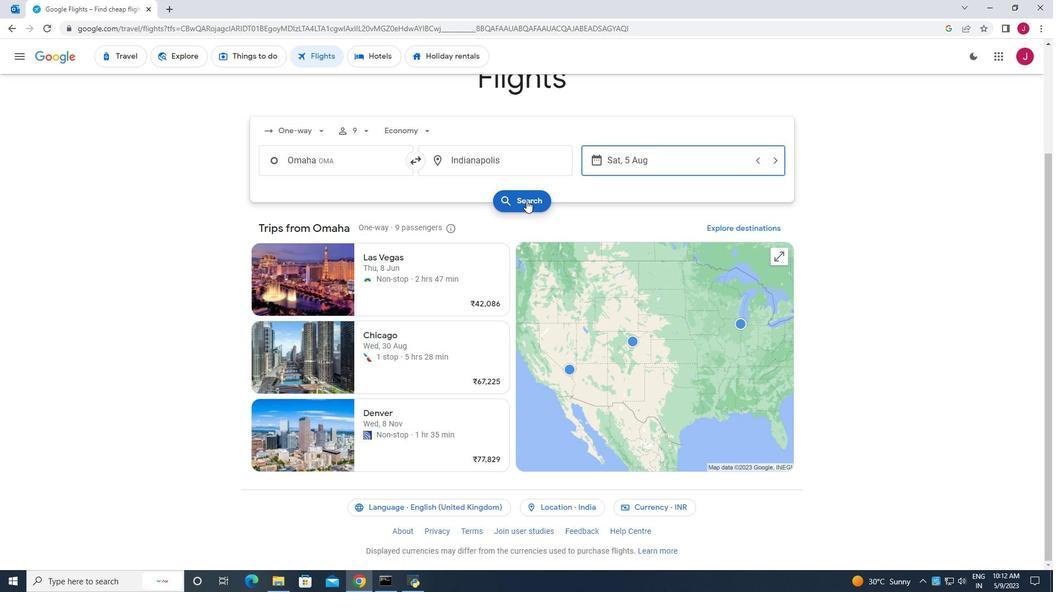 
Action: Mouse moved to (277, 157)
Screenshot: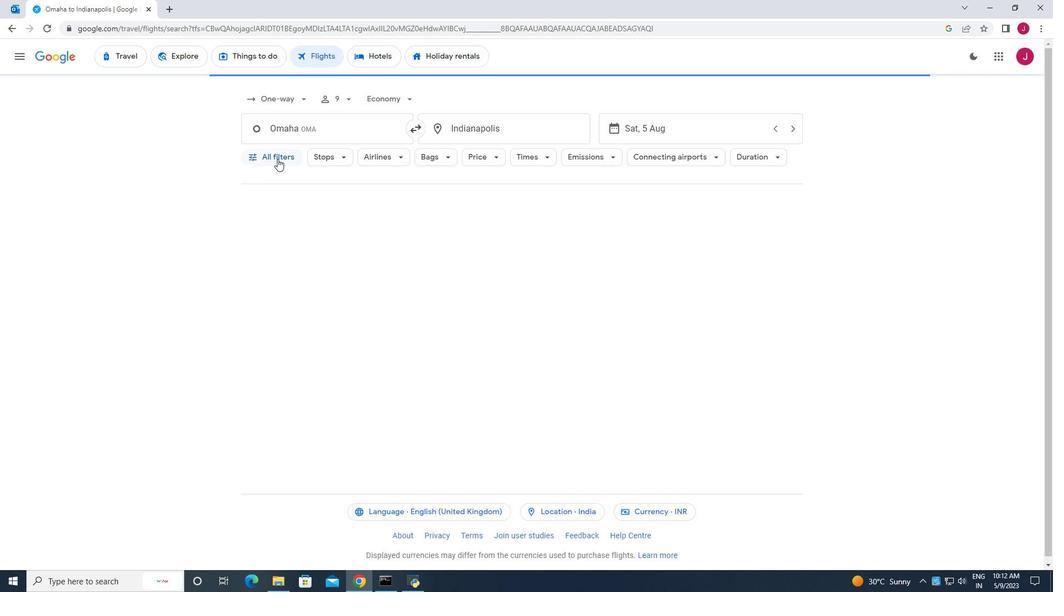 
Action: Mouse pressed left at (277, 157)
Screenshot: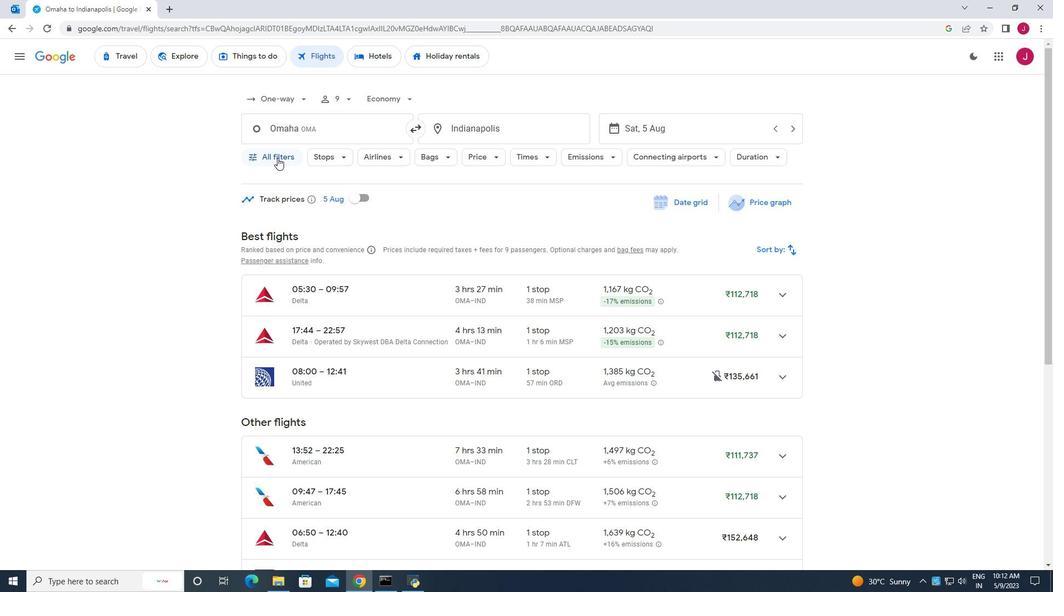 
Action: Mouse moved to (312, 246)
Screenshot: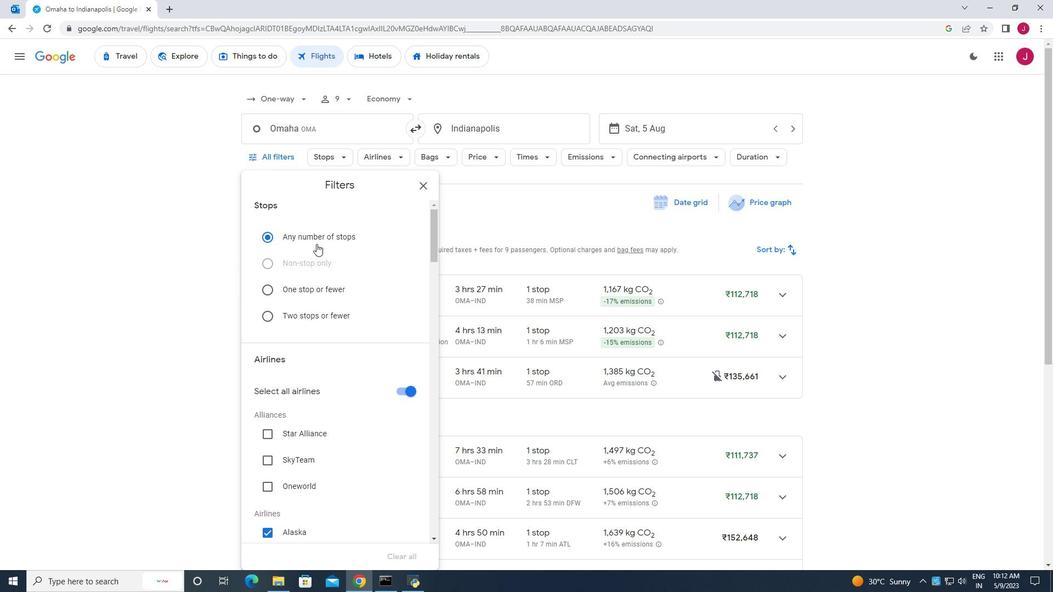 
Action: Mouse scrolled (312, 246) with delta (0, 0)
Screenshot: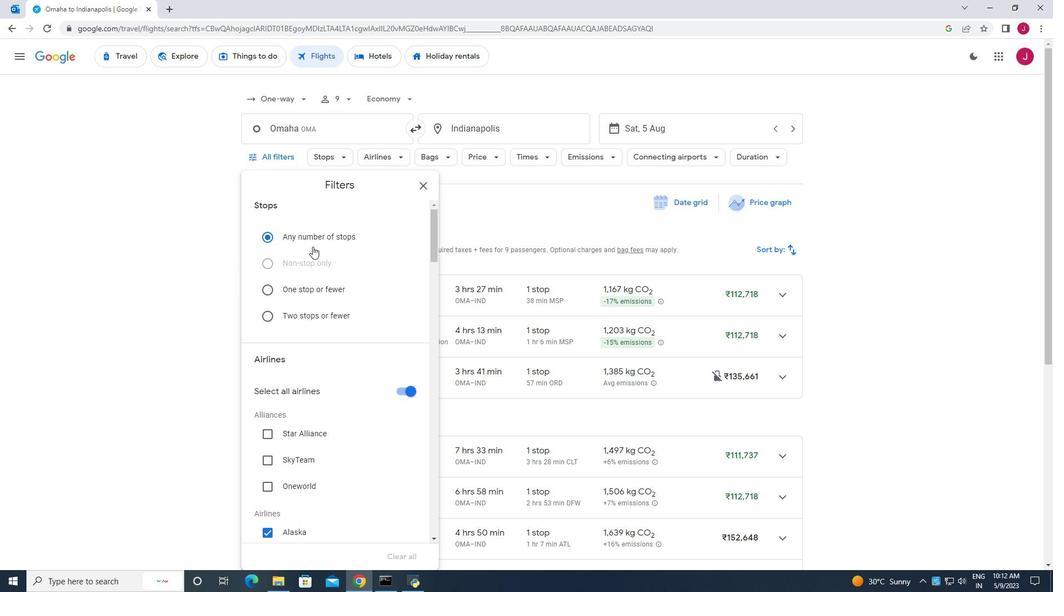 
Action: Mouse scrolled (312, 246) with delta (0, 0)
Screenshot: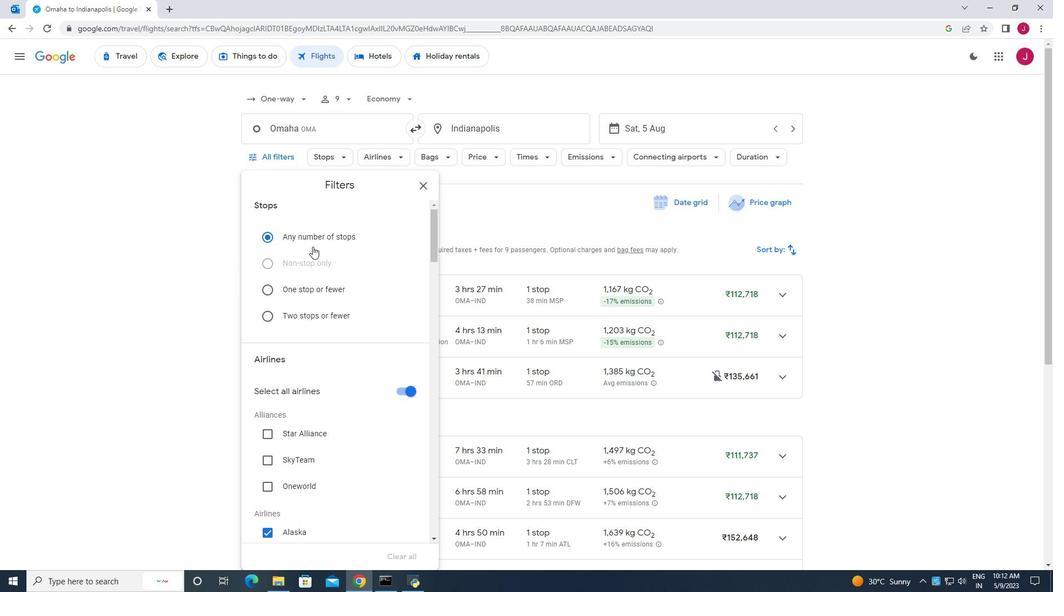 
Action: Mouse moved to (388, 291)
Screenshot: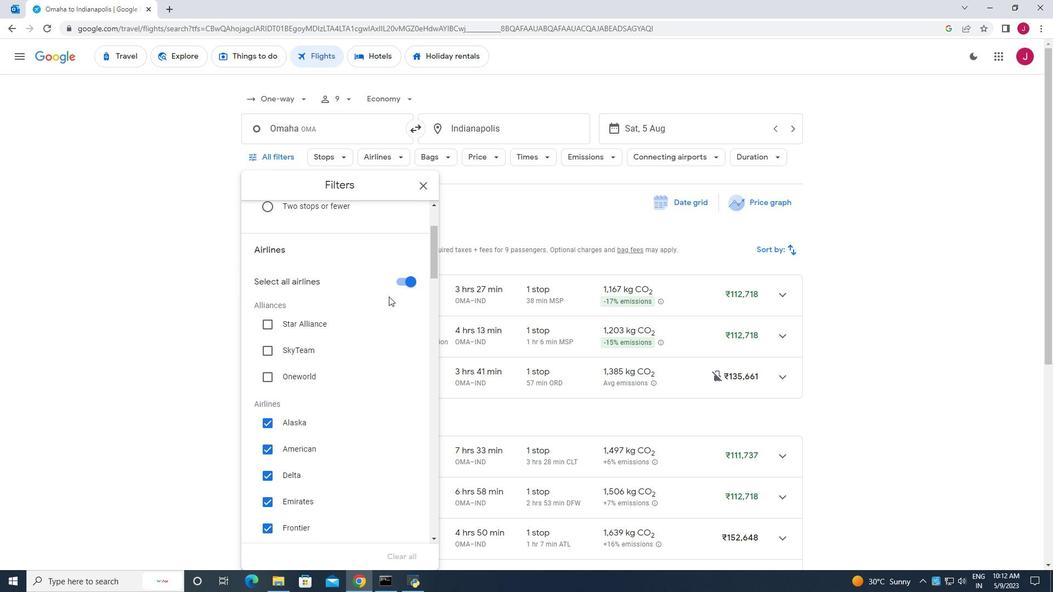 
Action: Mouse scrolled (388, 290) with delta (0, 0)
Screenshot: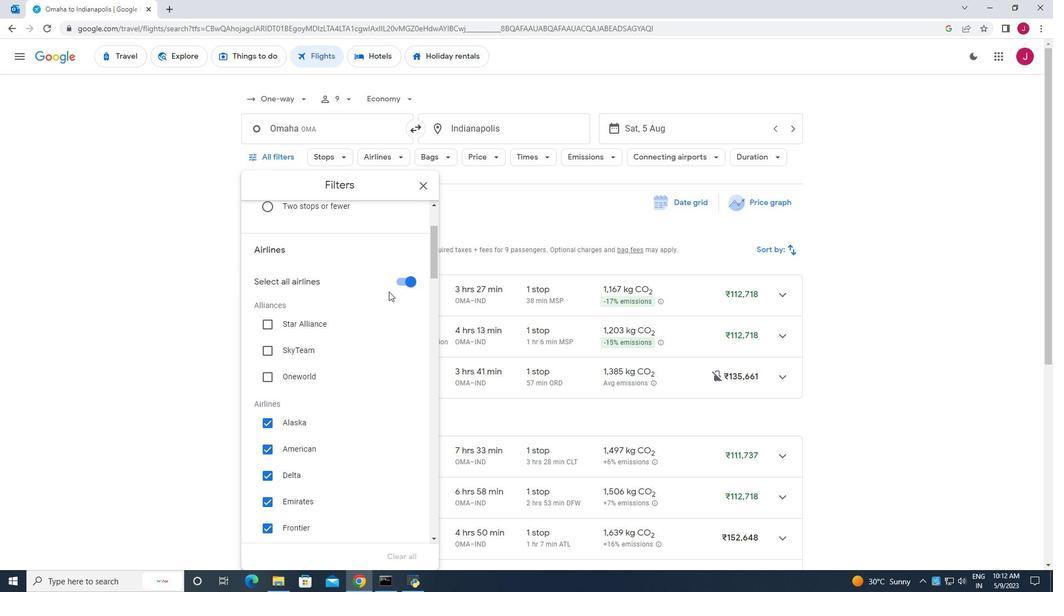 
Action: Mouse moved to (402, 225)
Screenshot: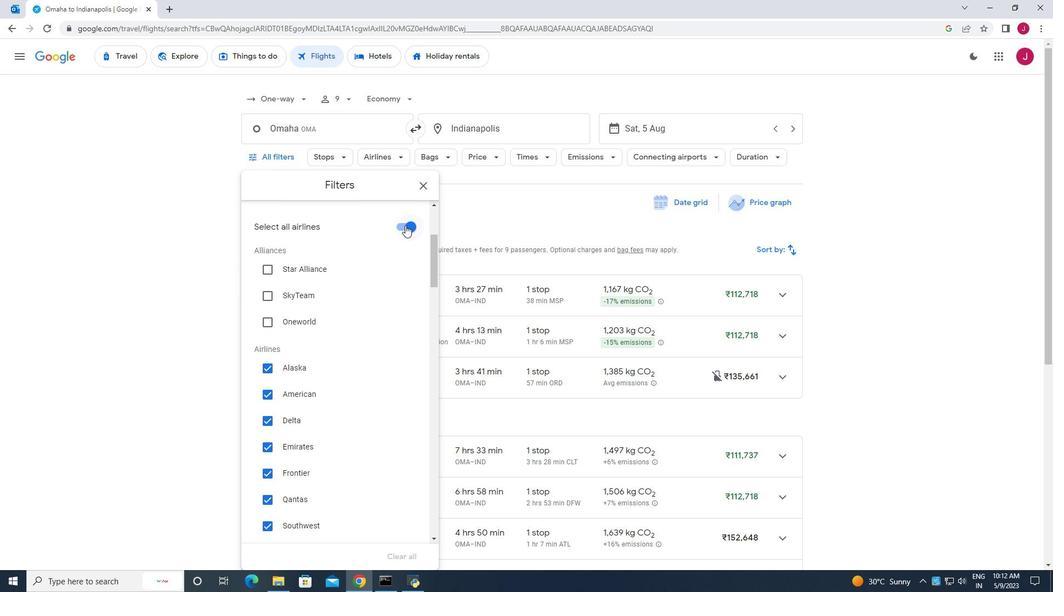 
Action: Mouse pressed left at (402, 225)
Screenshot: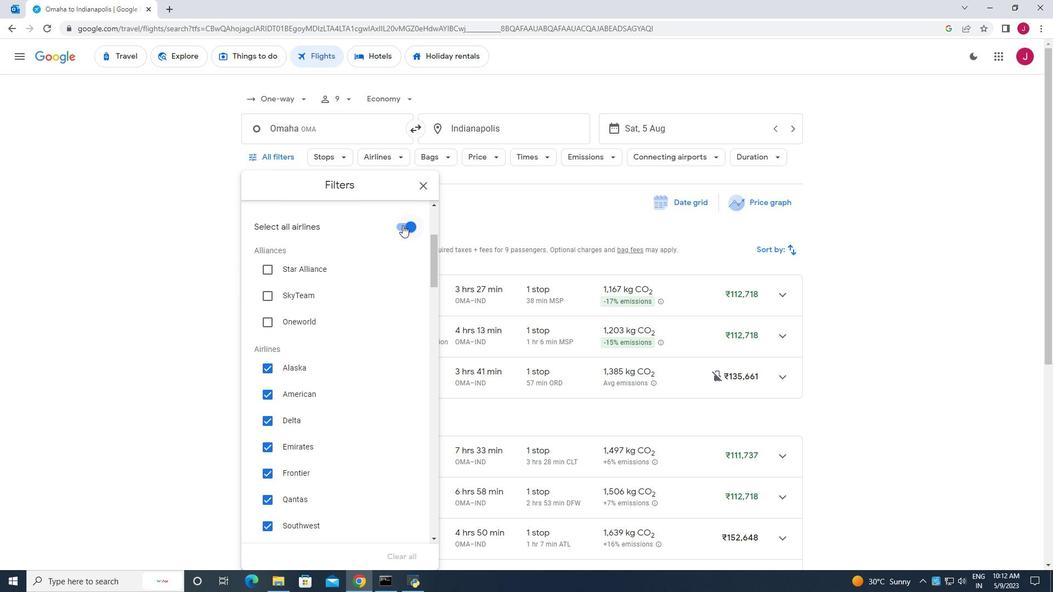 
Action: Mouse moved to (317, 285)
Screenshot: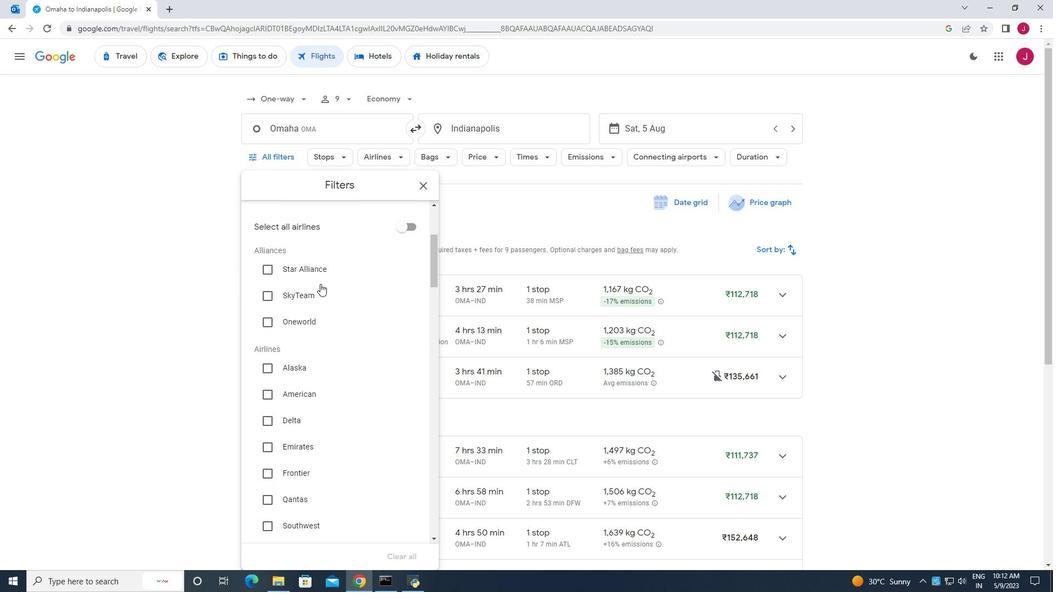 
Action: Mouse scrolled (317, 284) with delta (0, 0)
Screenshot: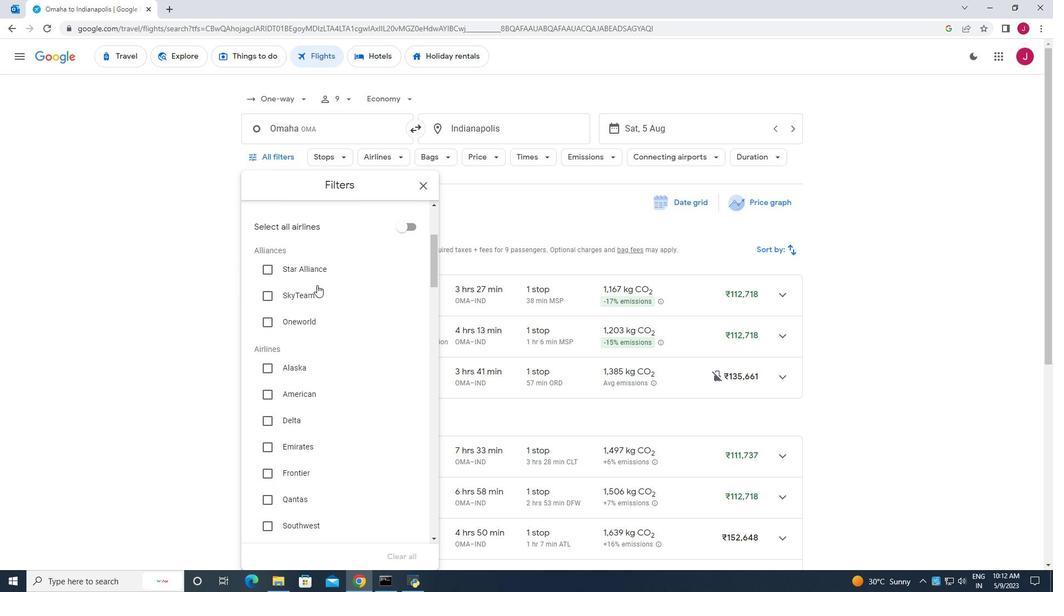 
Action: Mouse moved to (317, 285)
Screenshot: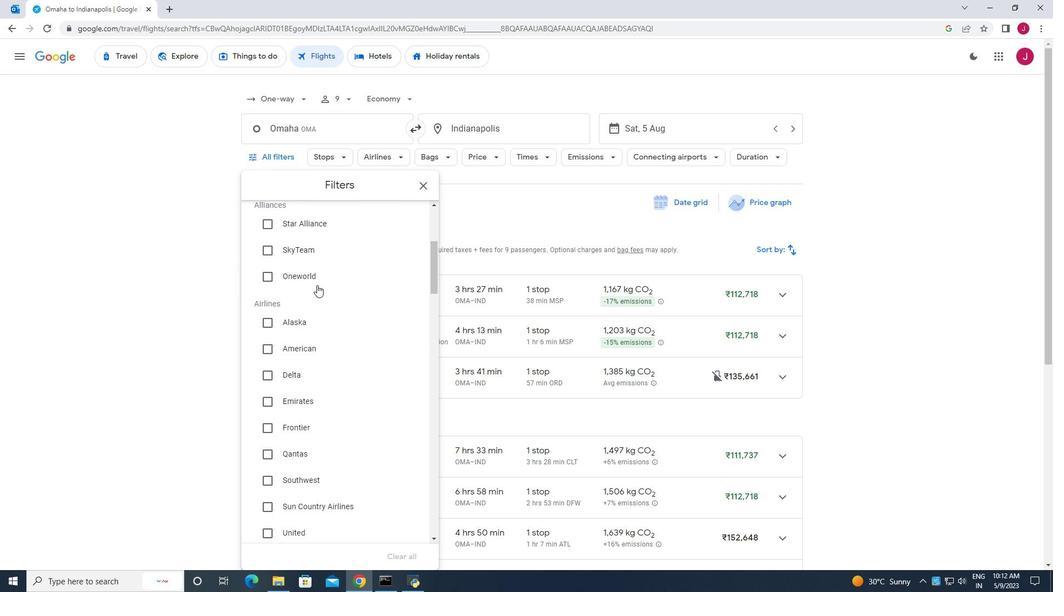 
Action: Mouse scrolled (317, 284) with delta (0, 0)
Screenshot: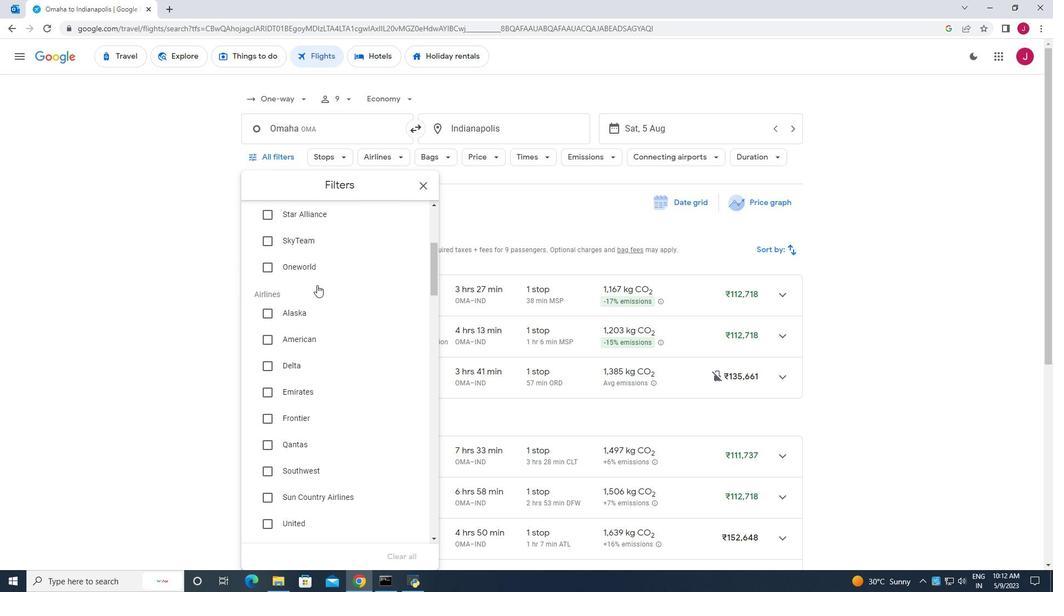 
Action: Mouse moved to (317, 287)
Screenshot: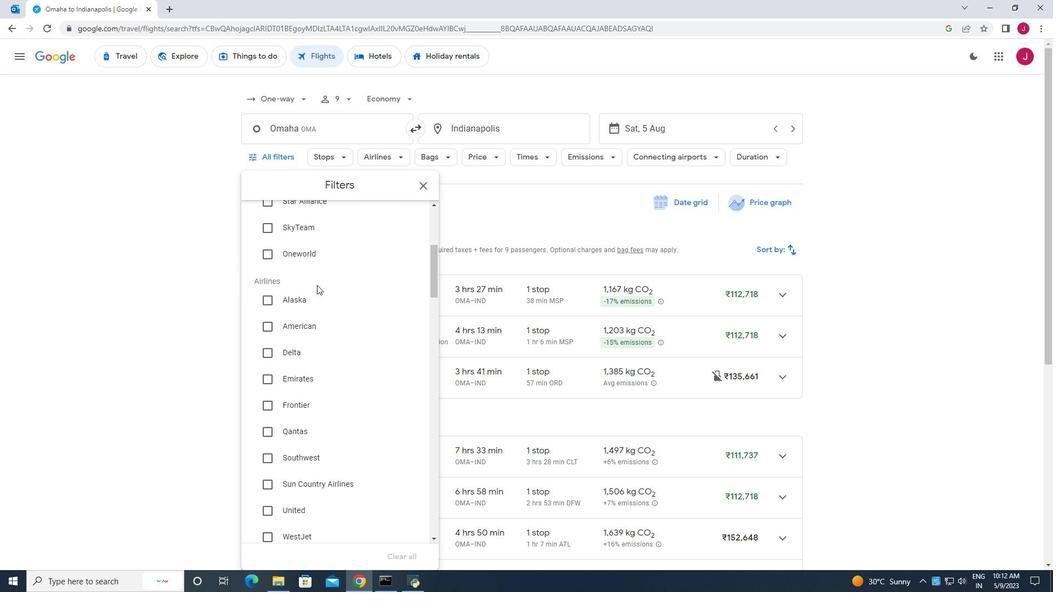 
Action: Mouse scrolled (317, 286) with delta (0, 0)
Screenshot: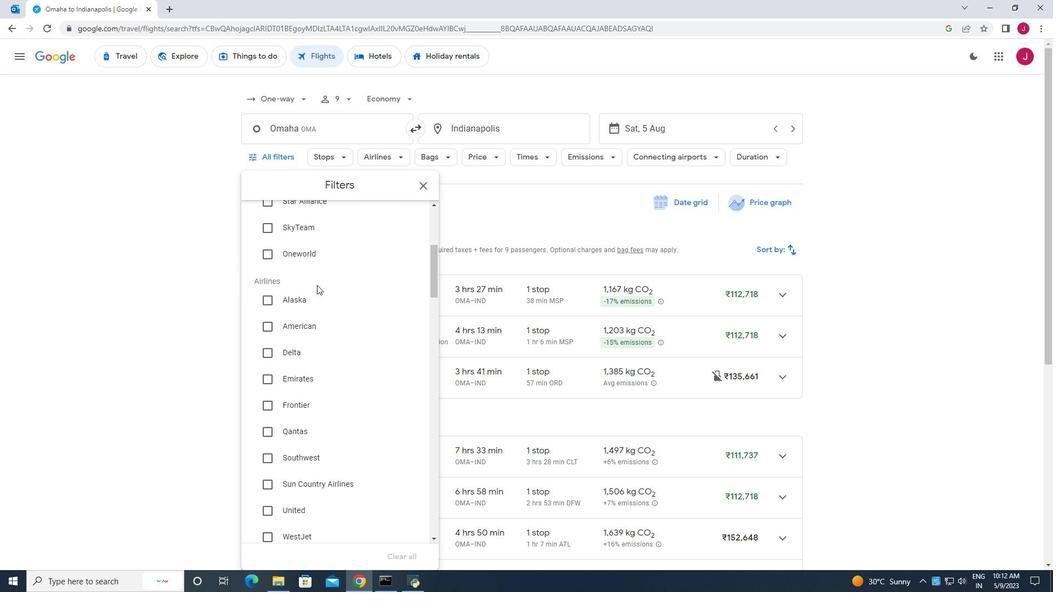 
Action: Mouse moved to (267, 311)
Screenshot: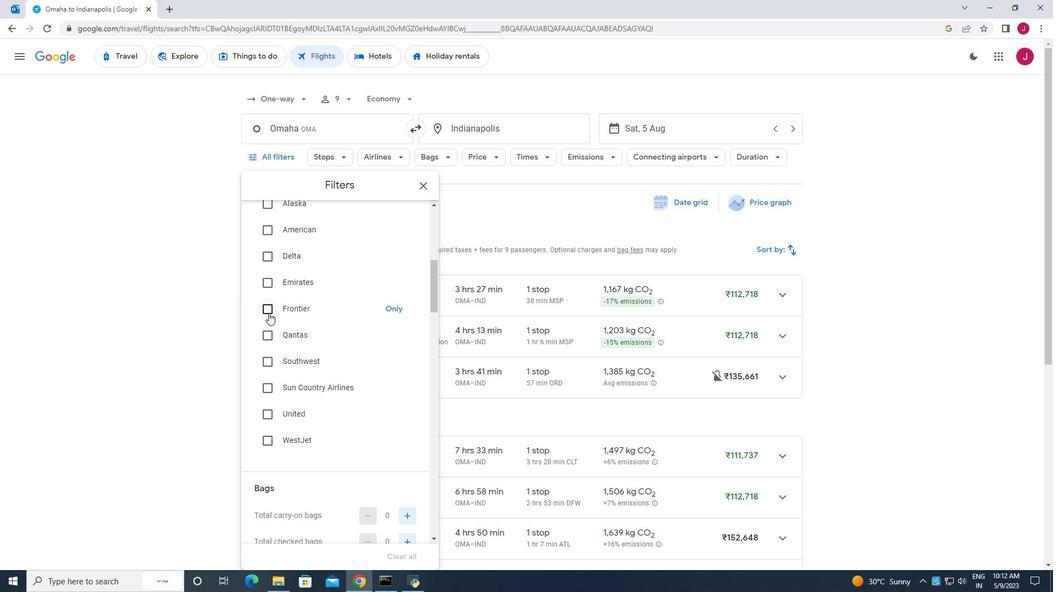 
Action: Mouse pressed left at (267, 311)
Screenshot: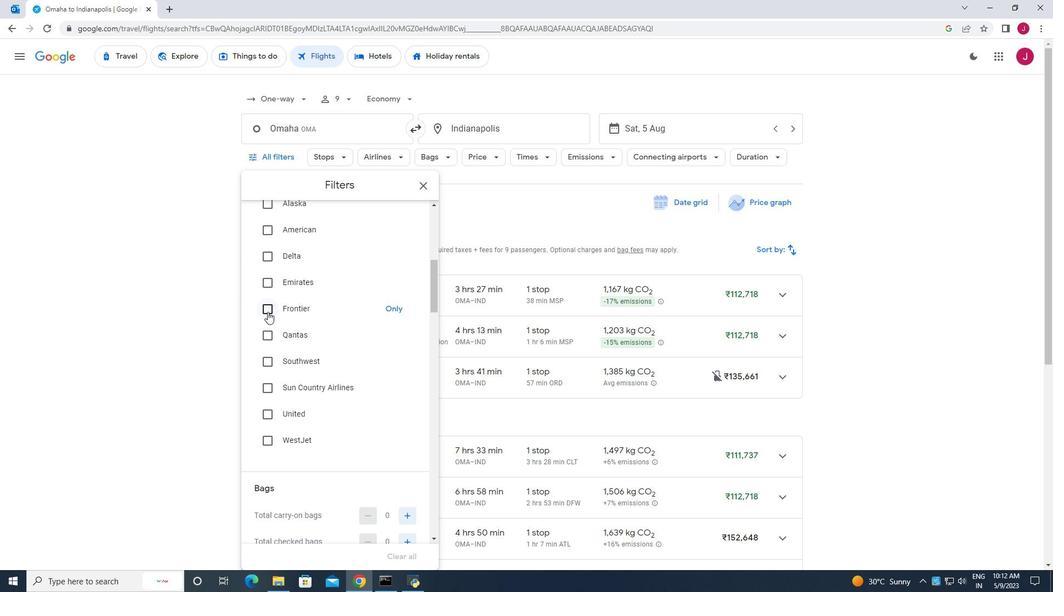 
Action: Mouse moved to (344, 318)
Screenshot: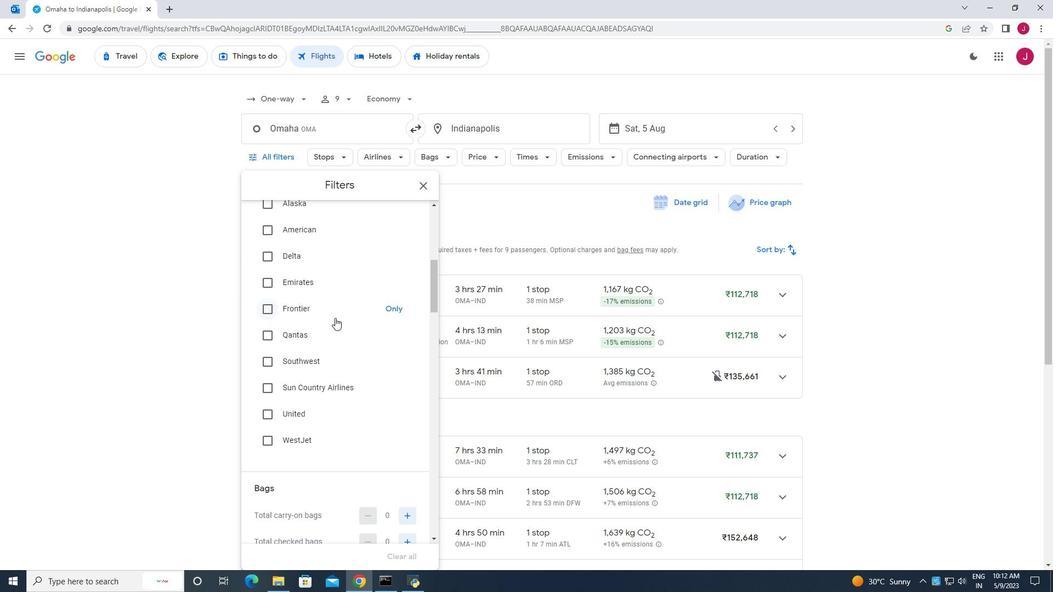 
Action: Mouse scrolled (344, 317) with delta (0, 0)
Screenshot: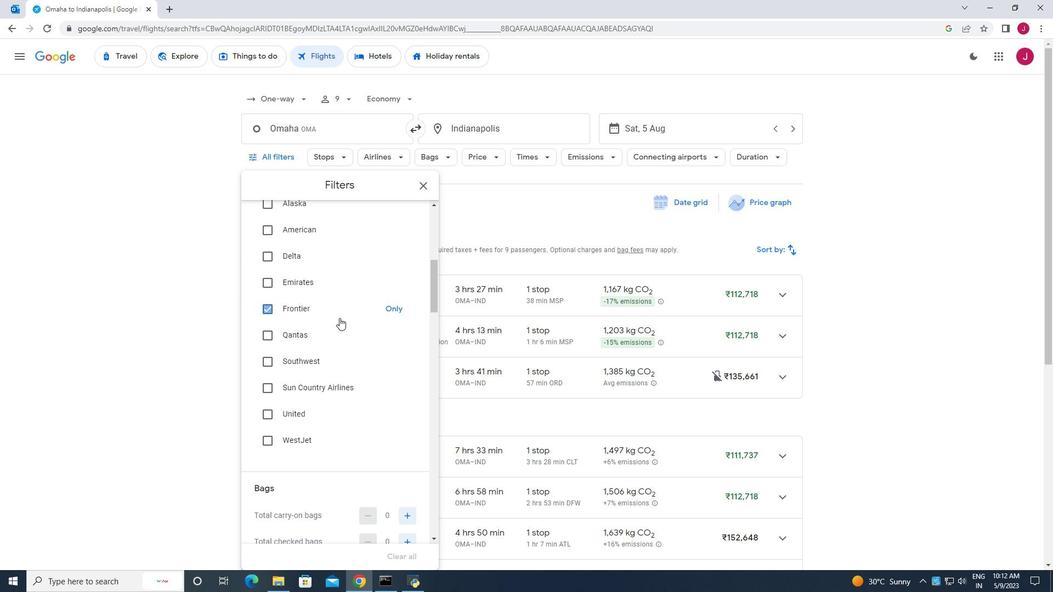 
Action: Mouse scrolled (344, 317) with delta (0, 0)
Screenshot: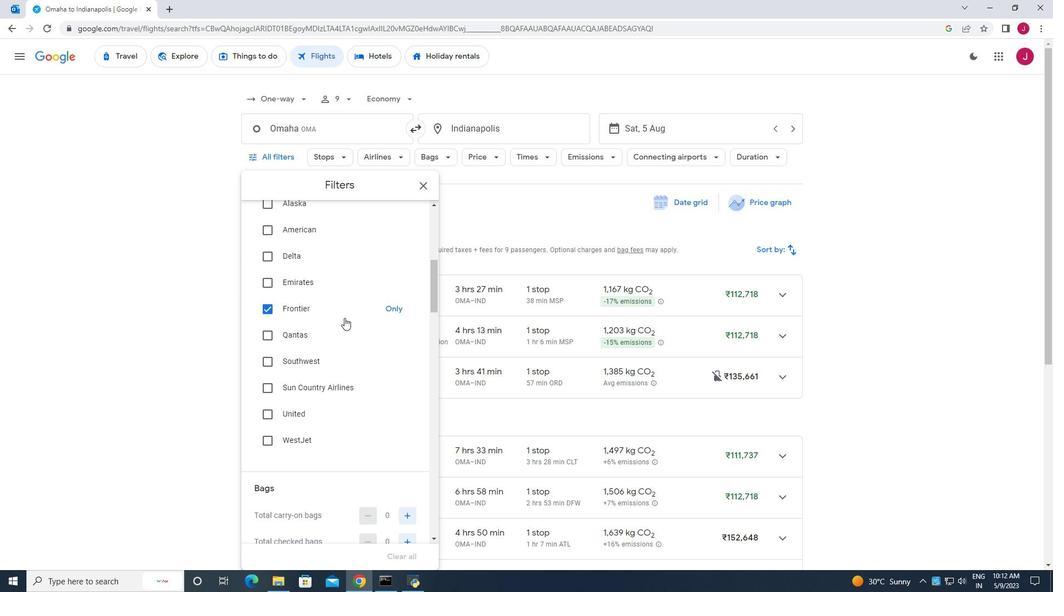 
Action: Mouse scrolled (344, 317) with delta (0, 0)
Screenshot: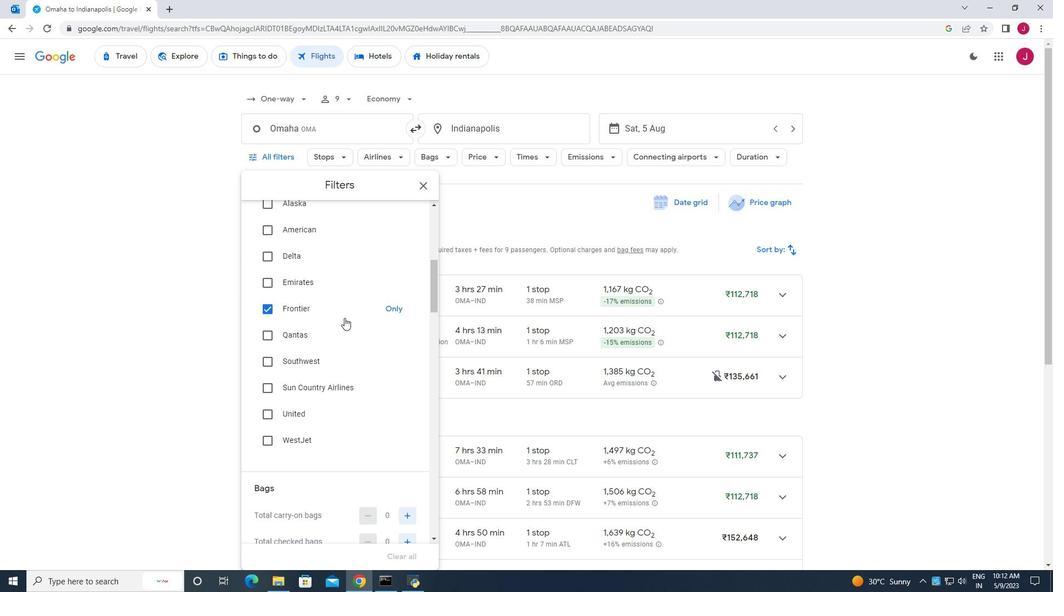 
Action: Mouse scrolled (344, 317) with delta (0, 0)
Screenshot: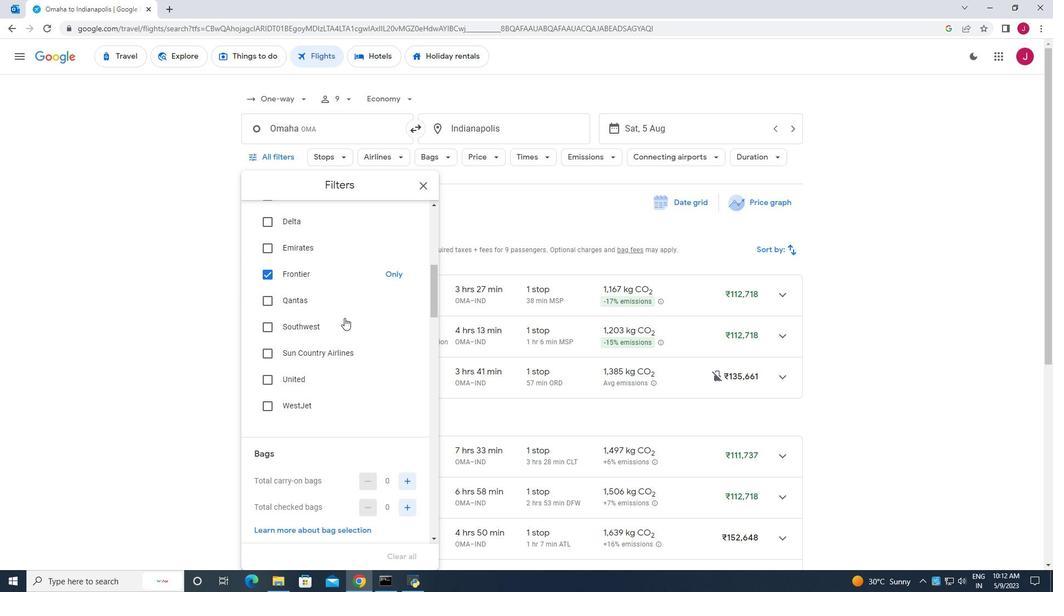 
Action: Mouse scrolled (344, 317) with delta (0, 0)
Screenshot: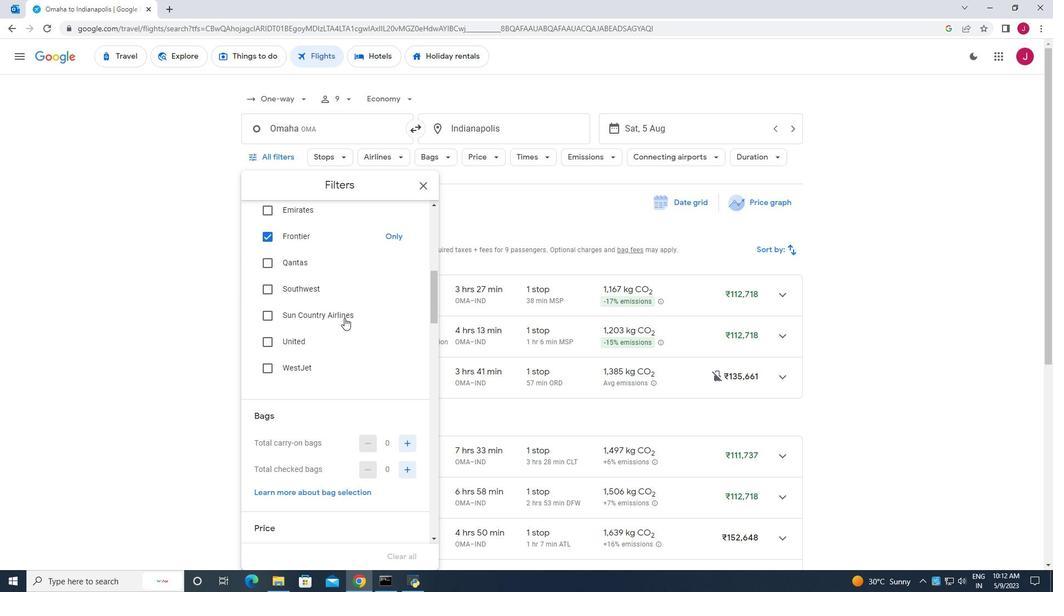 
Action: Mouse moved to (406, 244)
Screenshot: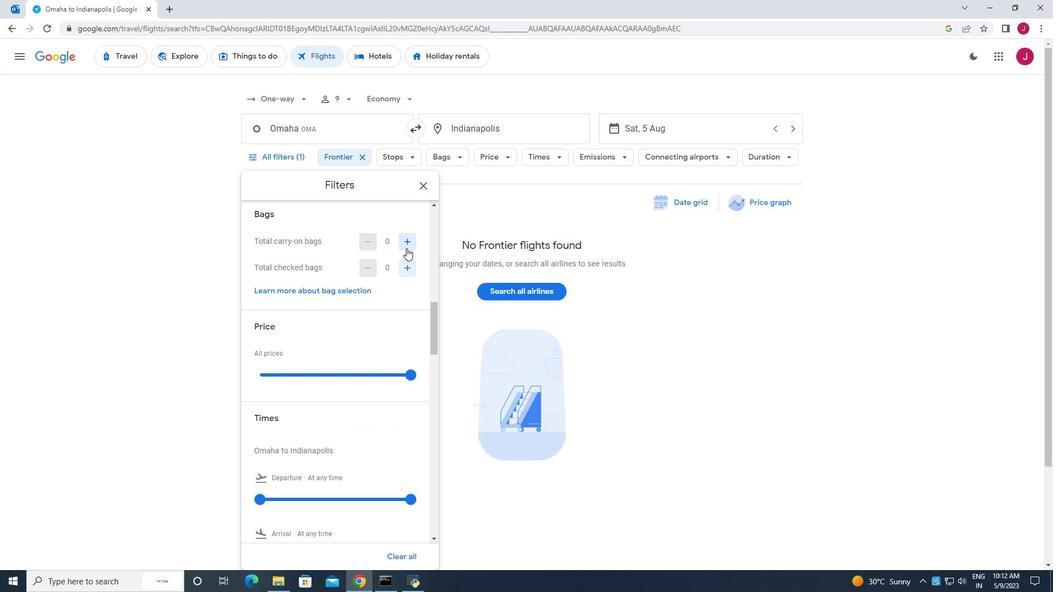 
Action: Mouse pressed left at (406, 244)
Screenshot: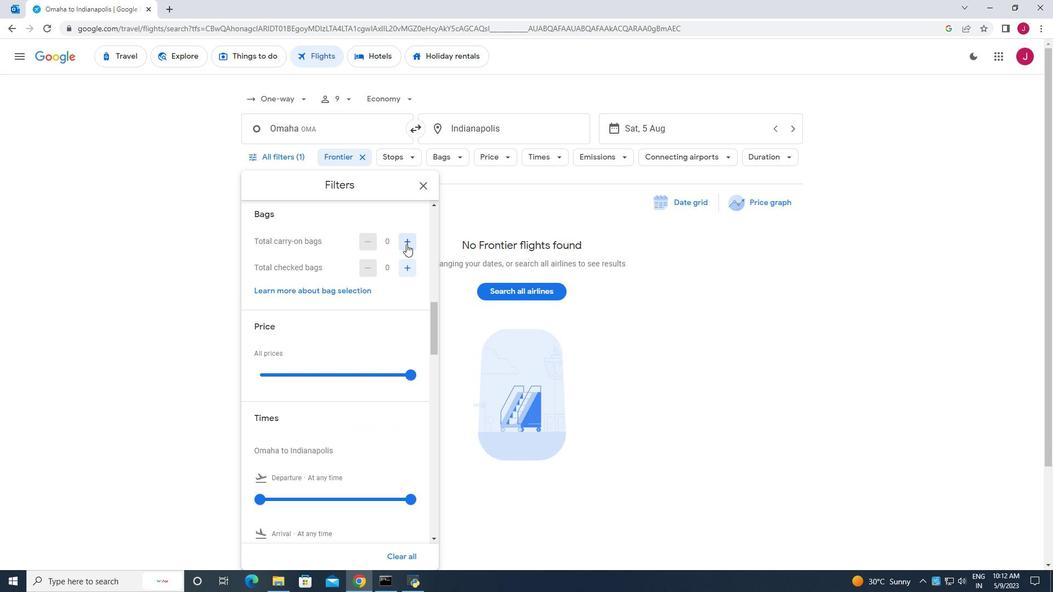 
Action: Mouse pressed left at (406, 244)
Screenshot: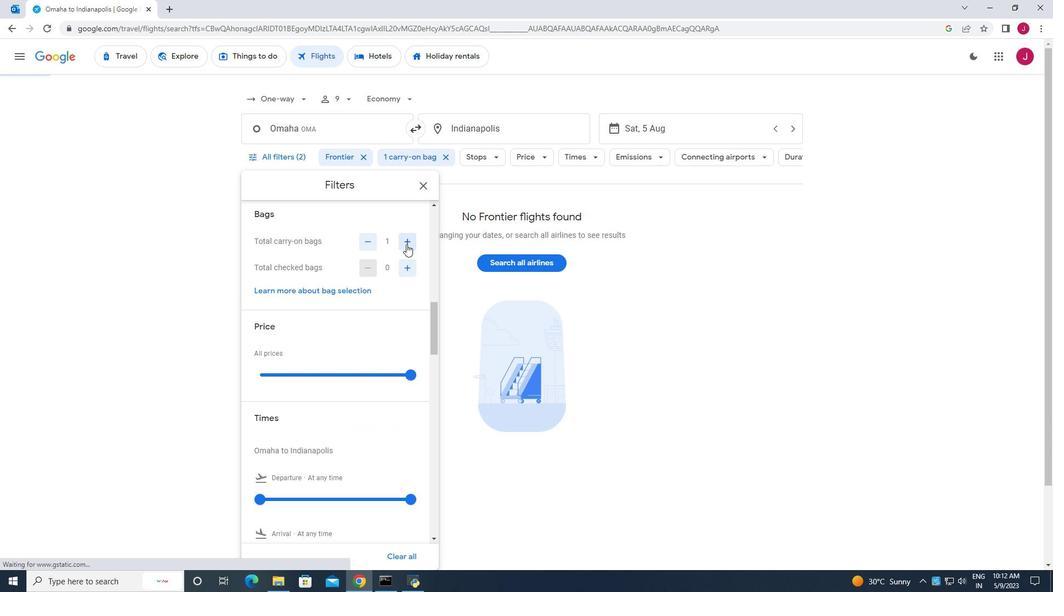 
Action: Mouse moved to (392, 270)
Screenshot: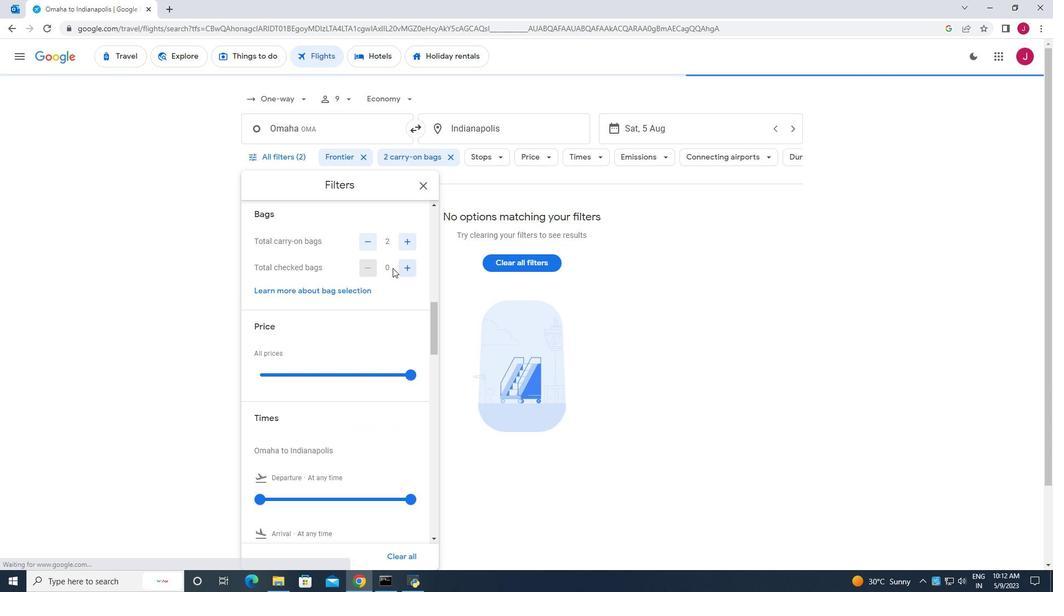 
Action: Mouse scrolled (392, 270) with delta (0, 0)
Screenshot: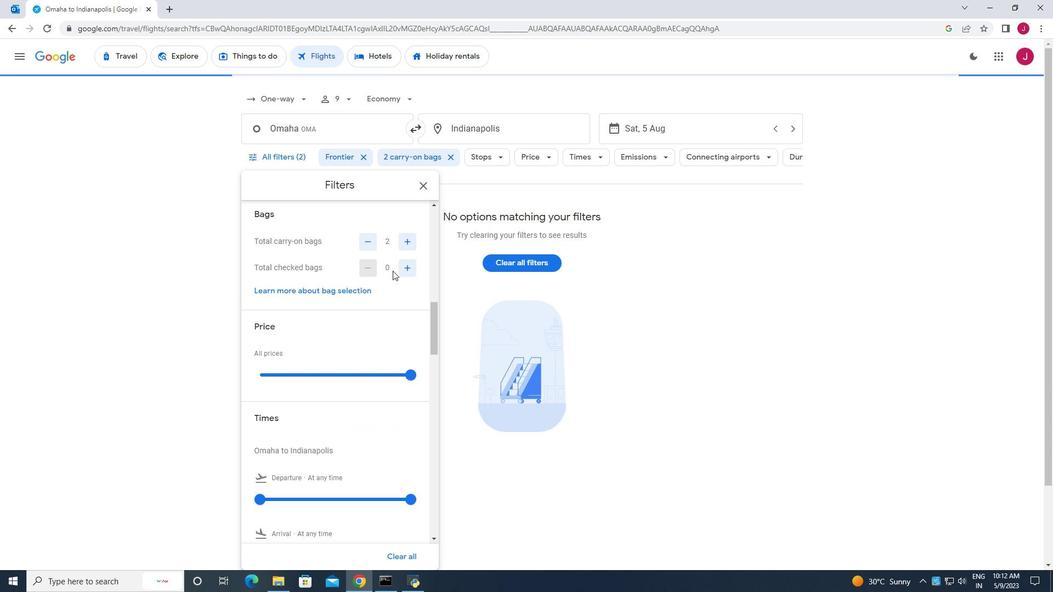 
Action: Mouse moved to (409, 323)
Screenshot: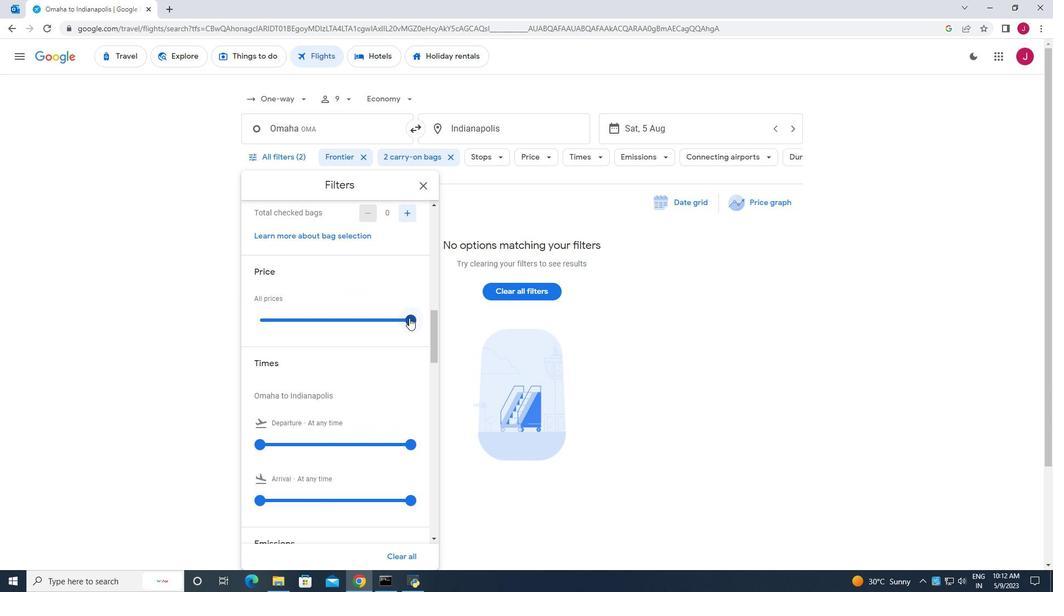 
Action: Mouse pressed left at (409, 323)
Screenshot: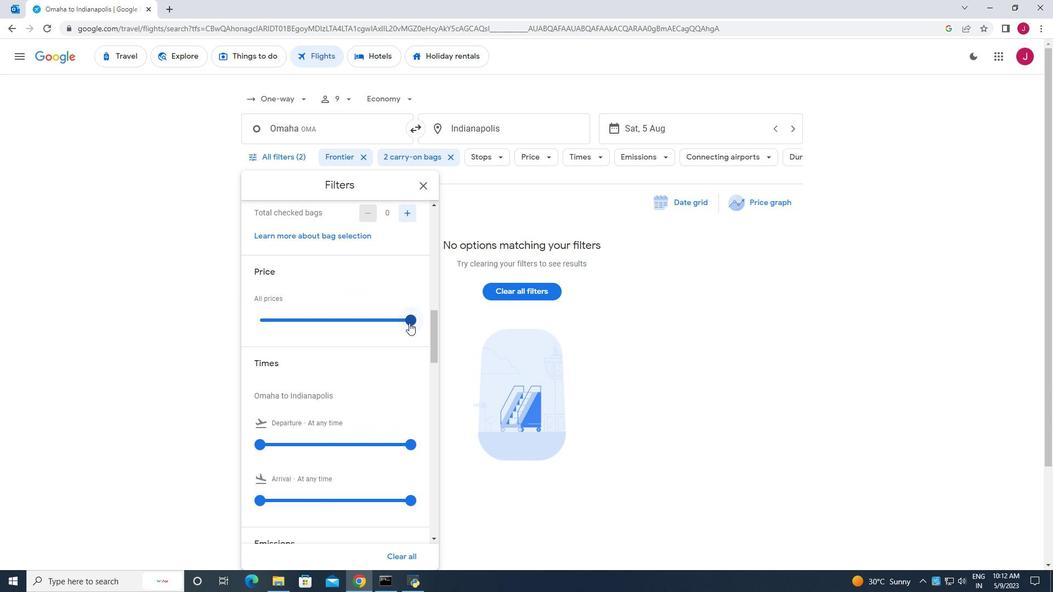 
Action: Mouse moved to (370, 304)
Screenshot: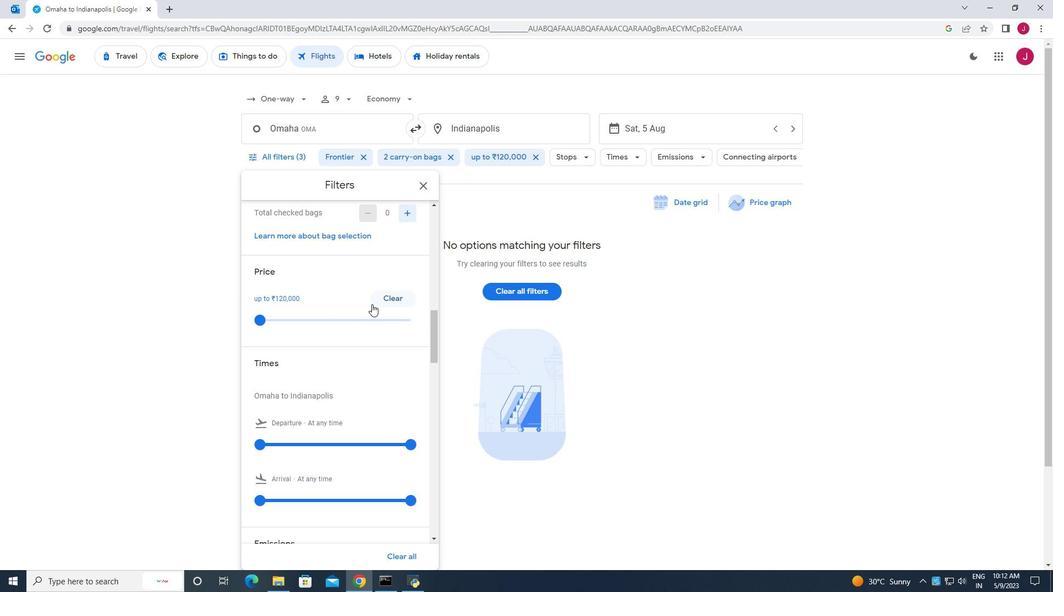 
Action: Mouse scrolled (370, 303) with delta (0, 0)
Screenshot: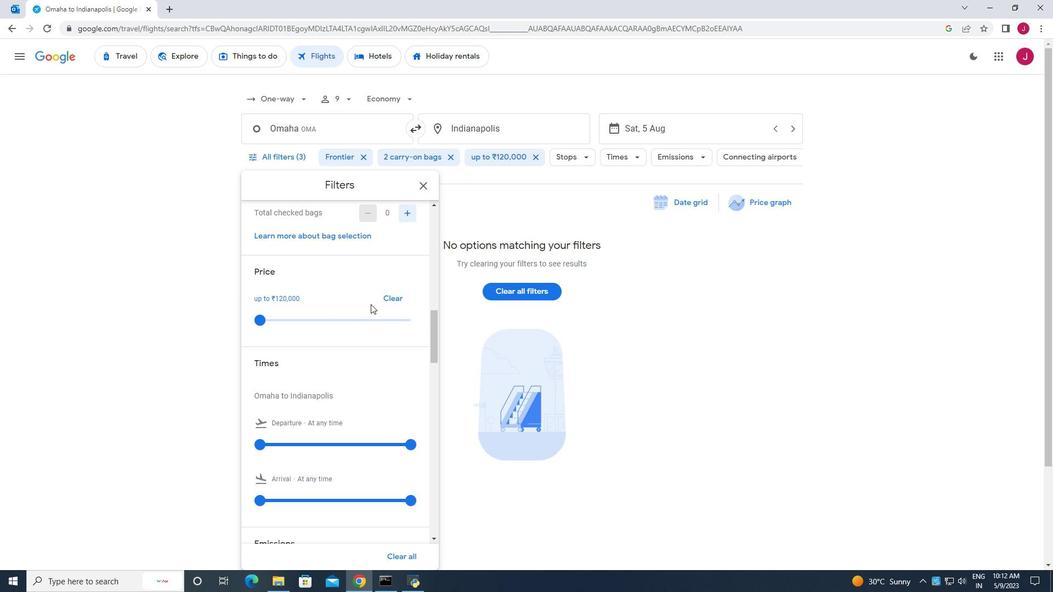 
Action: Mouse scrolled (370, 303) with delta (0, 0)
Screenshot: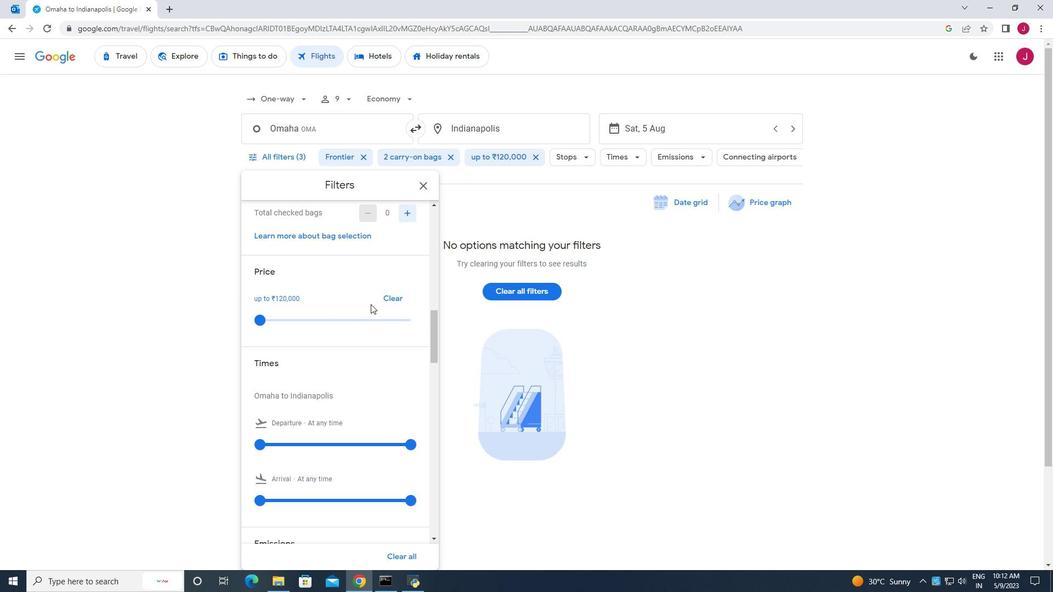 
Action: Mouse scrolled (370, 303) with delta (0, 0)
Screenshot: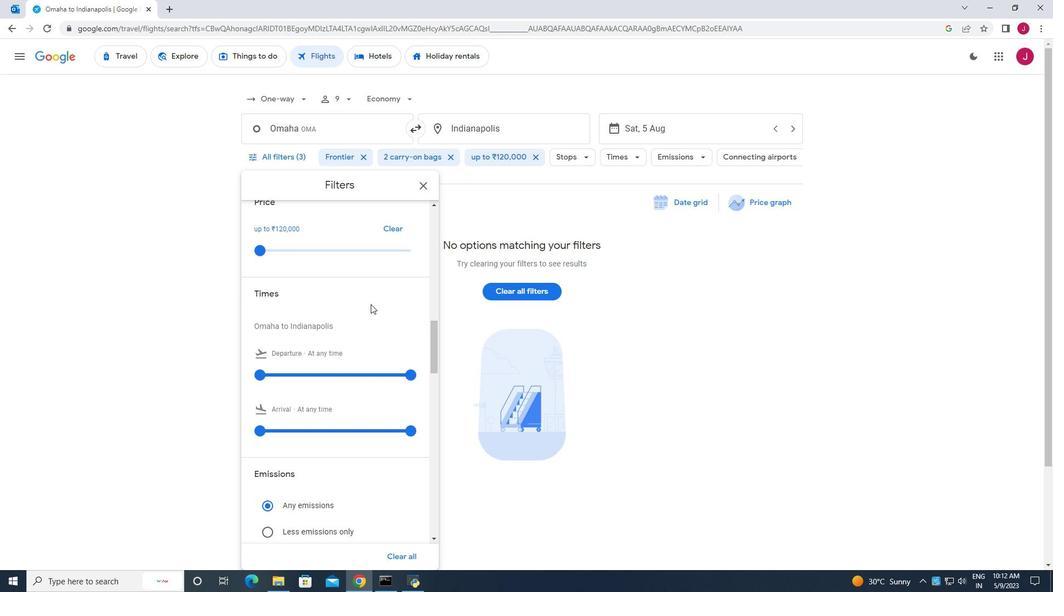 
Action: Mouse moved to (261, 281)
Screenshot: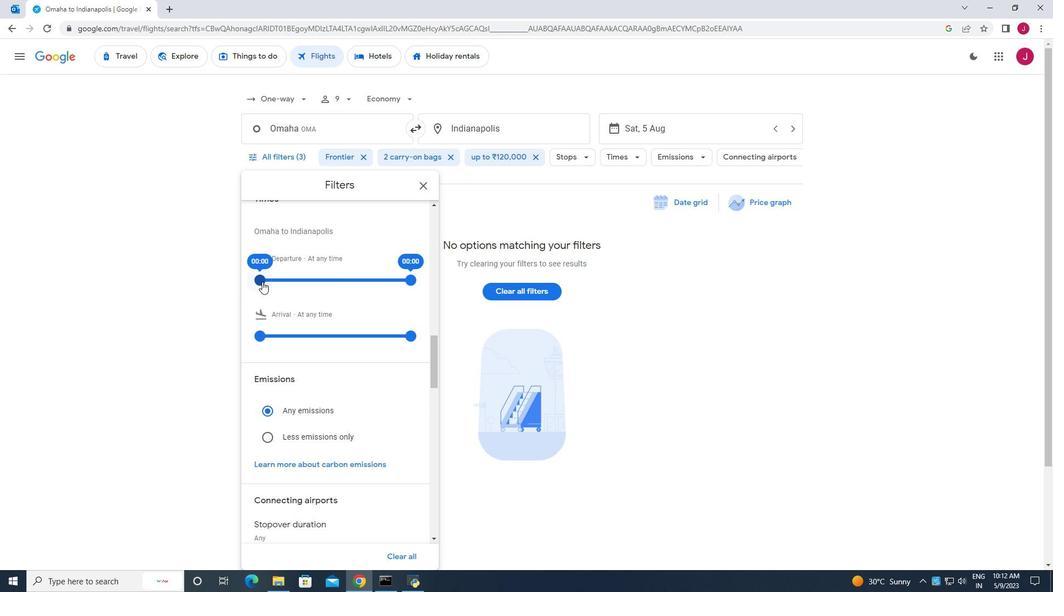 
Action: Mouse pressed left at (261, 281)
Screenshot: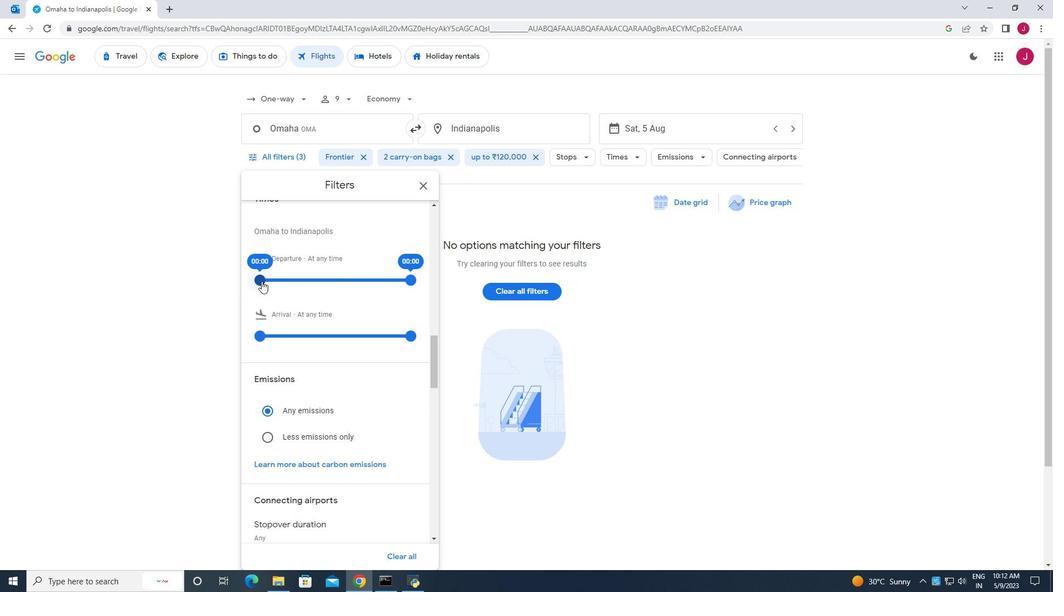 
Action: Mouse moved to (410, 279)
Screenshot: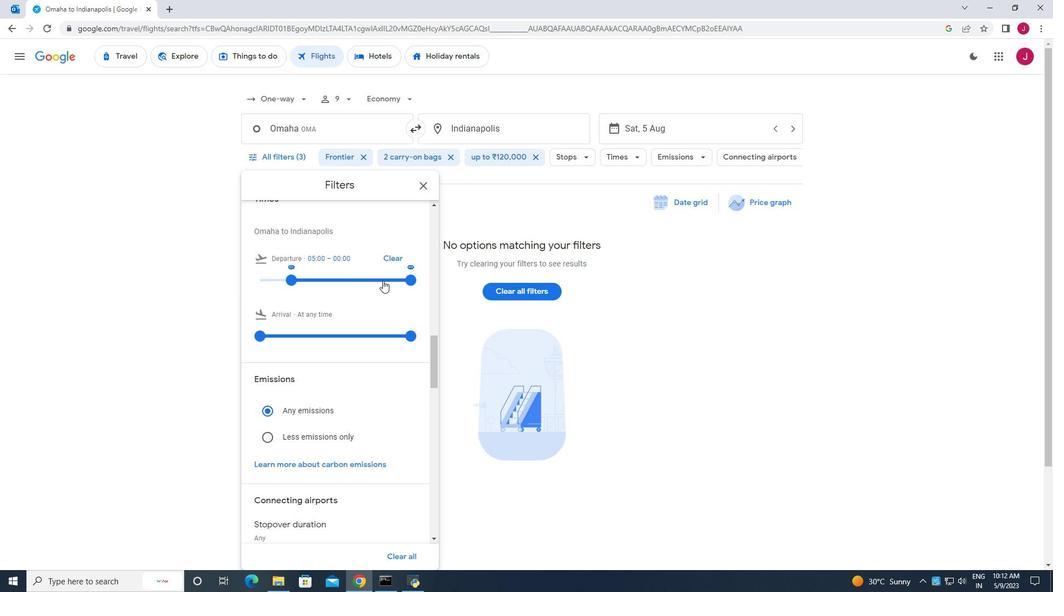 
Action: Mouse pressed left at (410, 279)
Screenshot: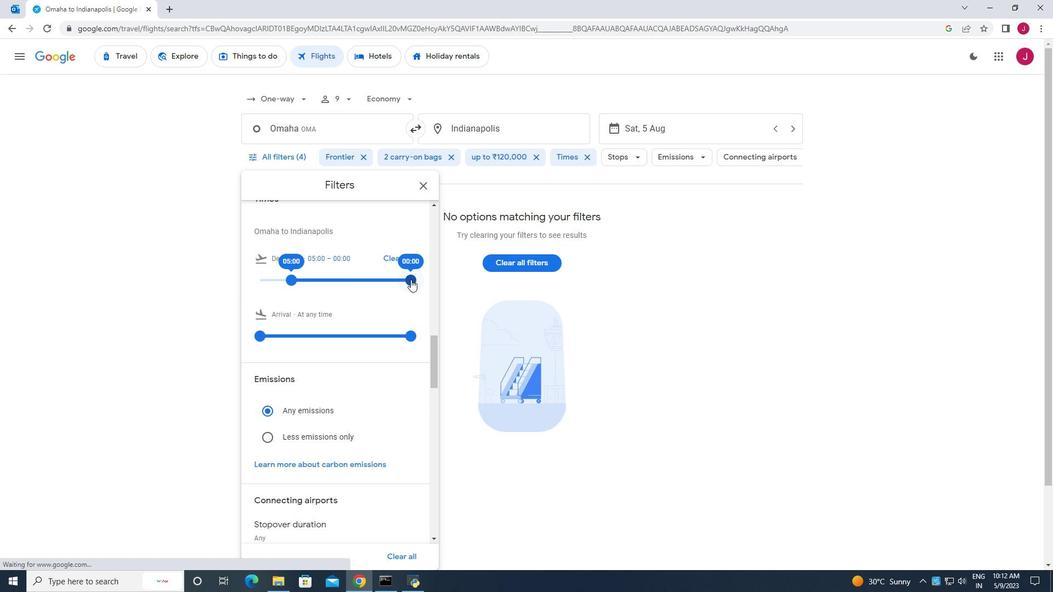
Action: Mouse moved to (427, 185)
Screenshot: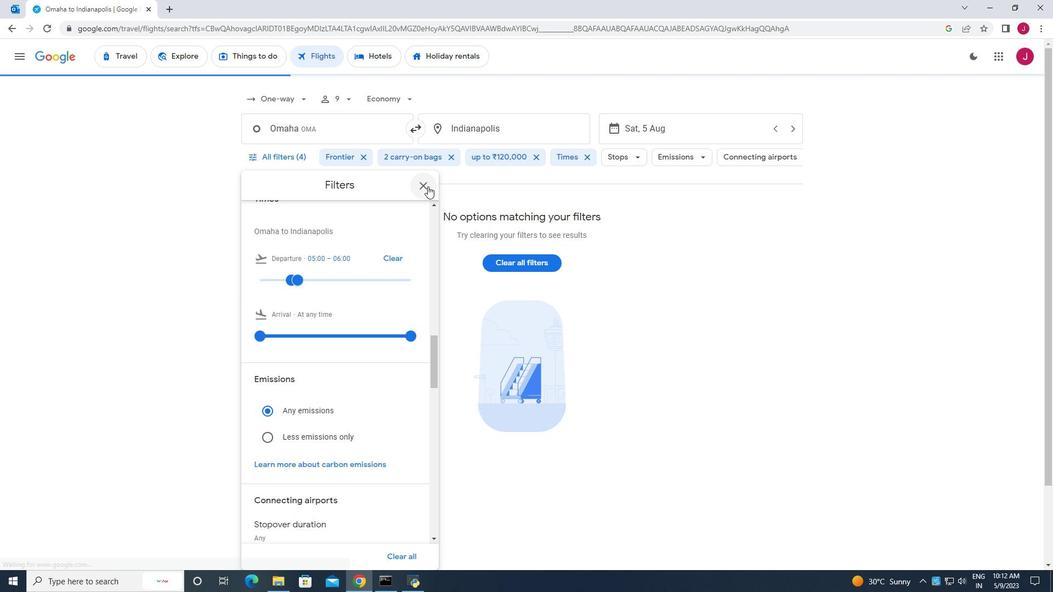 
Action: Mouse pressed left at (427, 185)
Screenshot: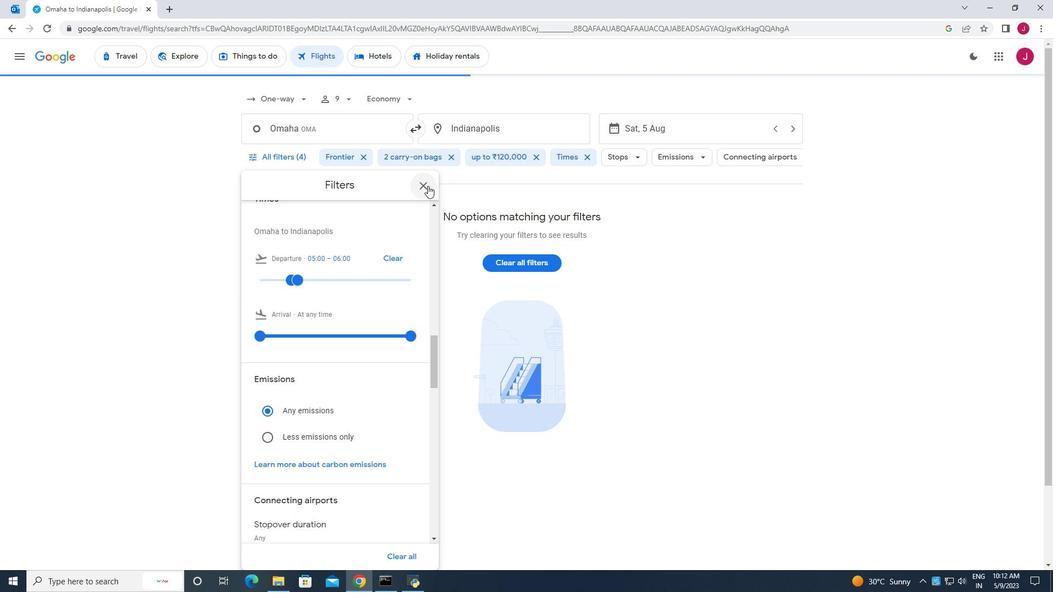 
Action: Mouse moved to (426, 185)
Screenshot: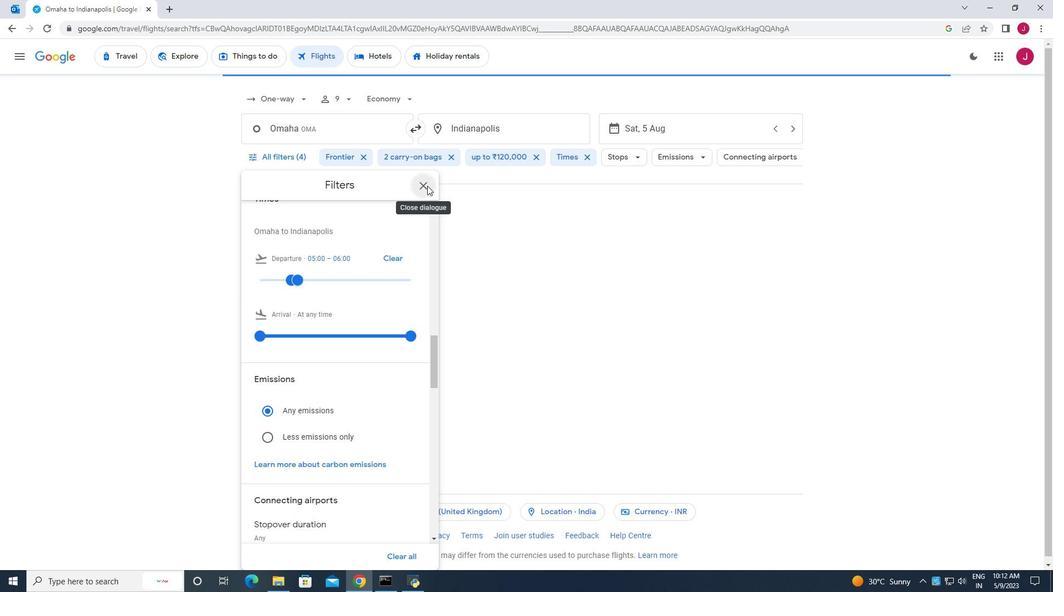 
